 Task: Find connections with filter location Himatnagar with filter topic #wellness with filter profile language Potuguese with filter current company Ramboll with filter school Freshers Jobs resumes with filter industry Hotels and Motels with filter service category Portrait Photography with filter keywords title Office Volunteer
Action: Mouse moved to (465, 72)
Screenshot: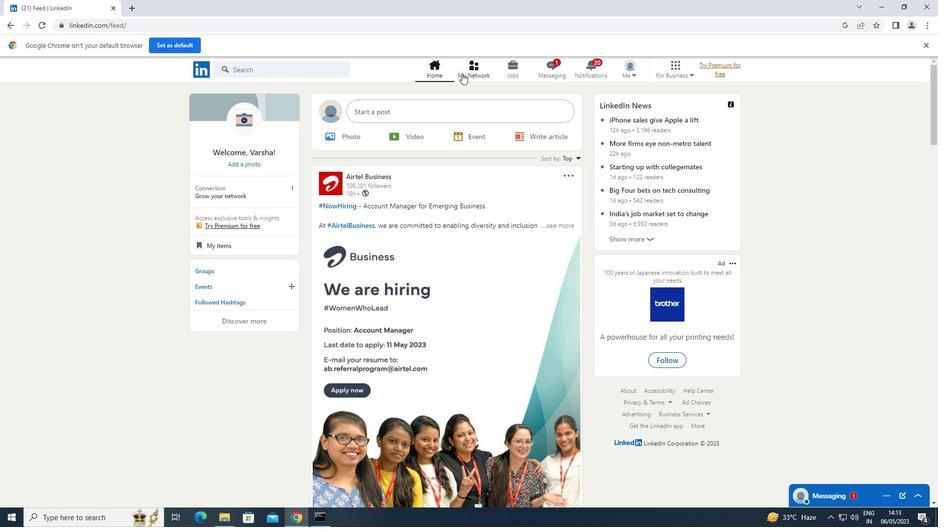 
Action: Mouse pressed left at (465, 72)
Screenshot: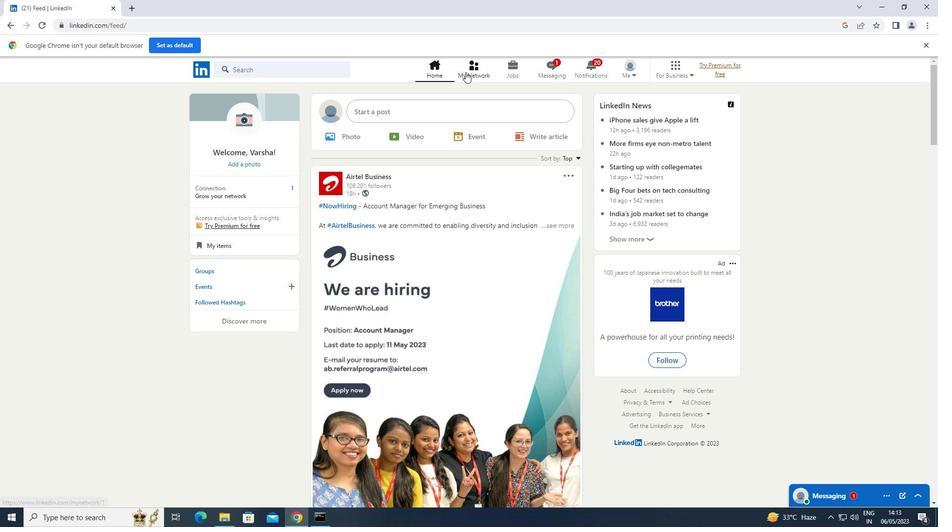 
Action: Mouse moved to (266, 122)
Screenshot: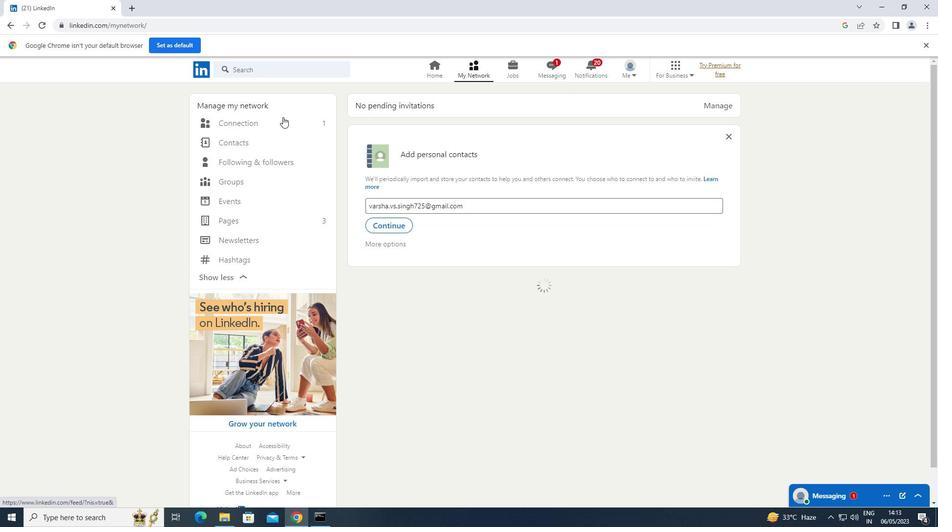 
Action: Mouse pressed left at (266, 122)
Screenshot: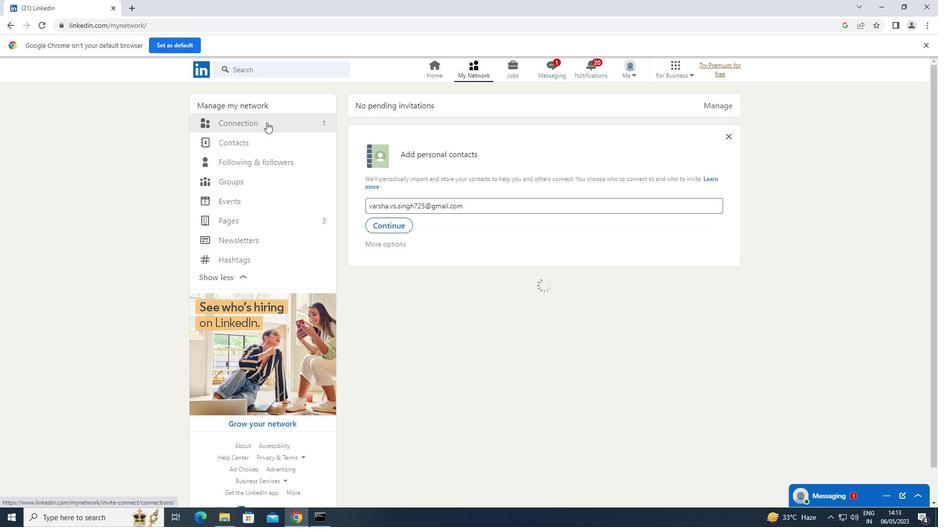 
Action: Mouse moved to (536, 123)
Screenshot: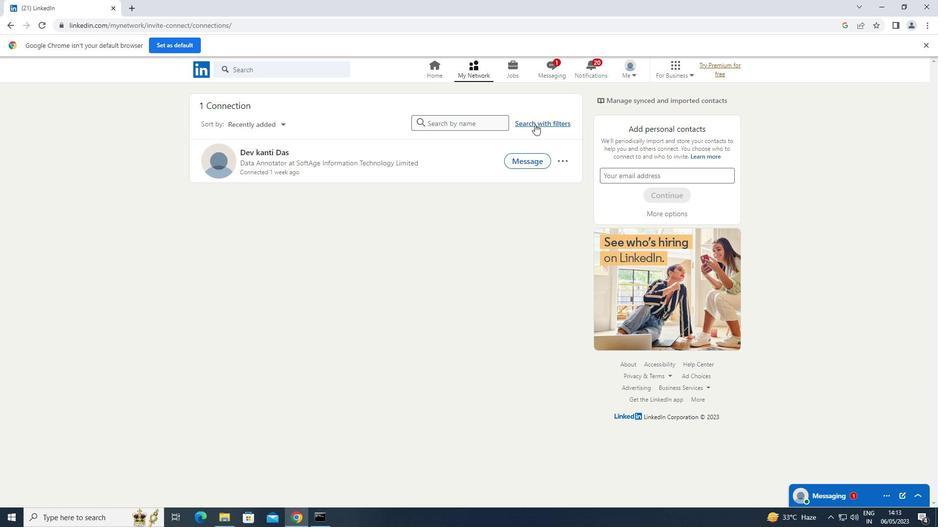
Action: Mouse pressed left at (536, 123)
Screenshot: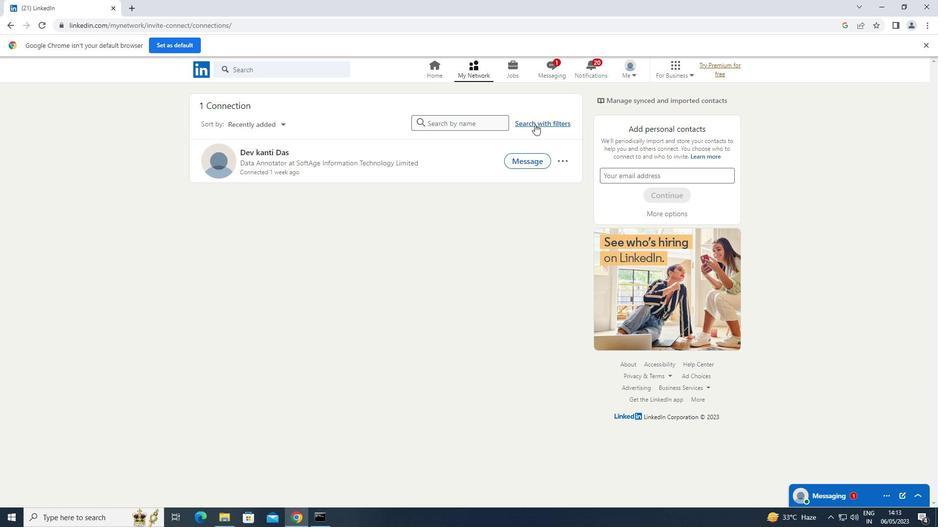 
Action: Mouse moved to (495, 90)
Screenshot: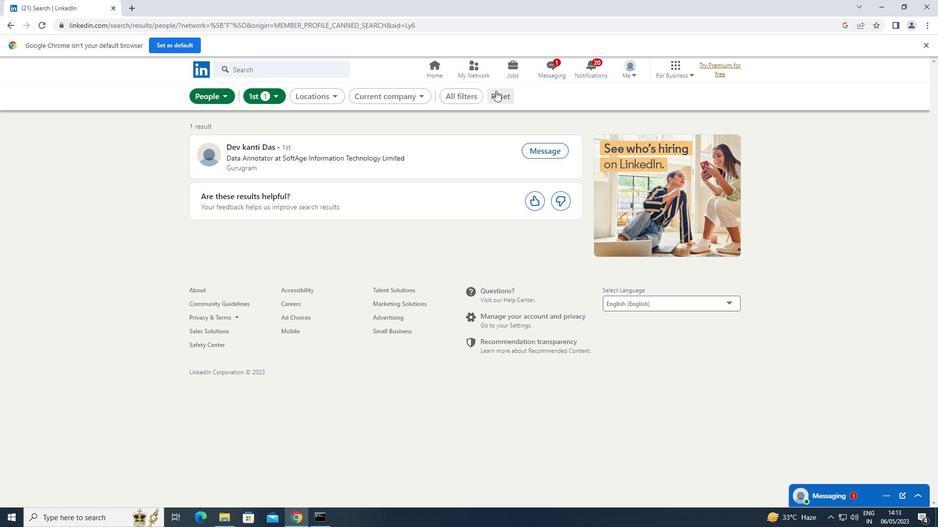 
Action: Mouse pressed left at (495, 90)
Screenshot: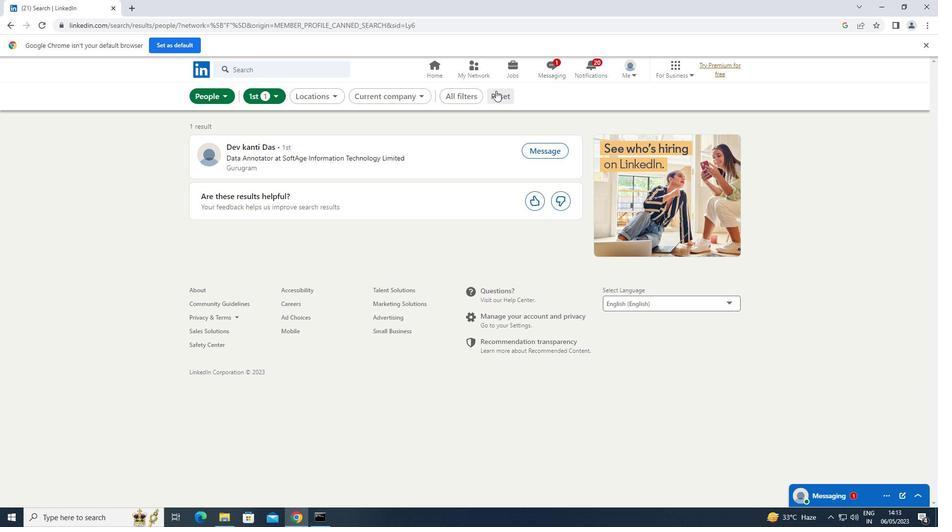 
Action: Mouse moved to (493, 93)
Screenshot: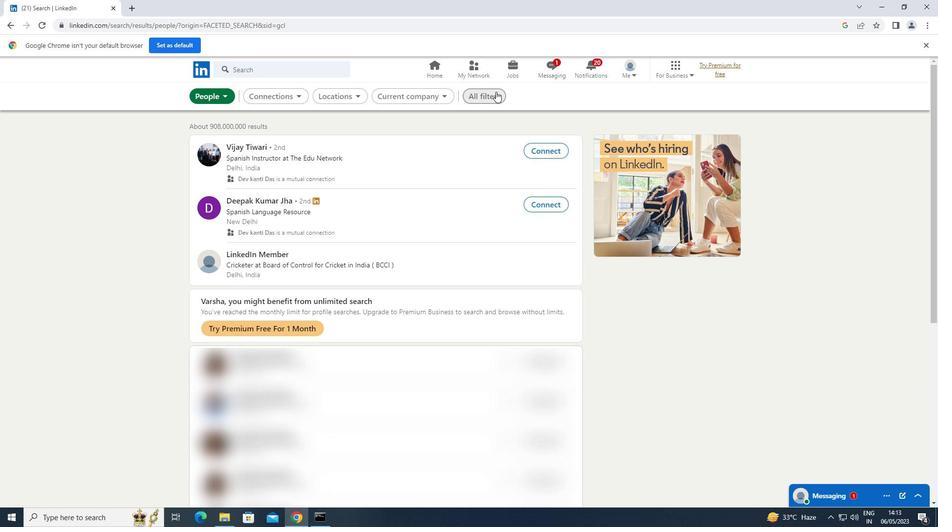 
Action: Mouse pressed left at (493, 93)
Screenshot: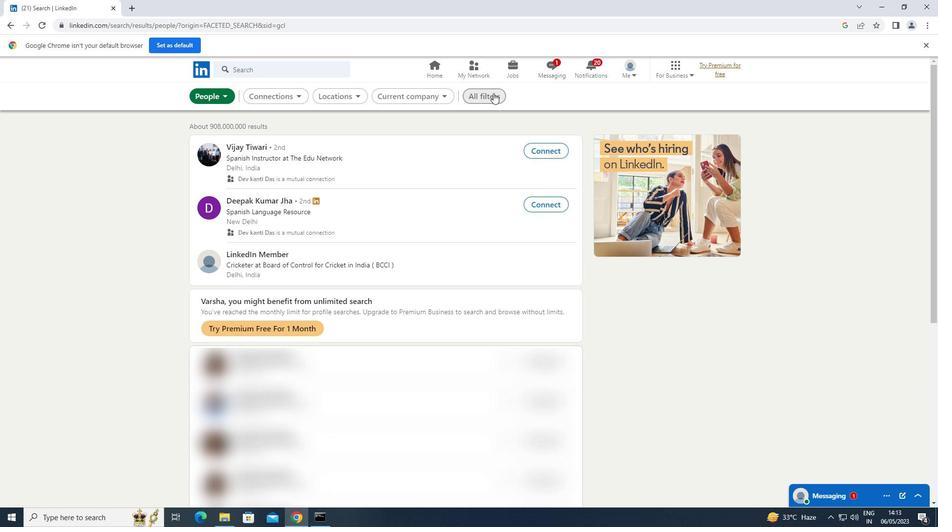 
Action: Mouse moved to (771, 243)
Screenshot: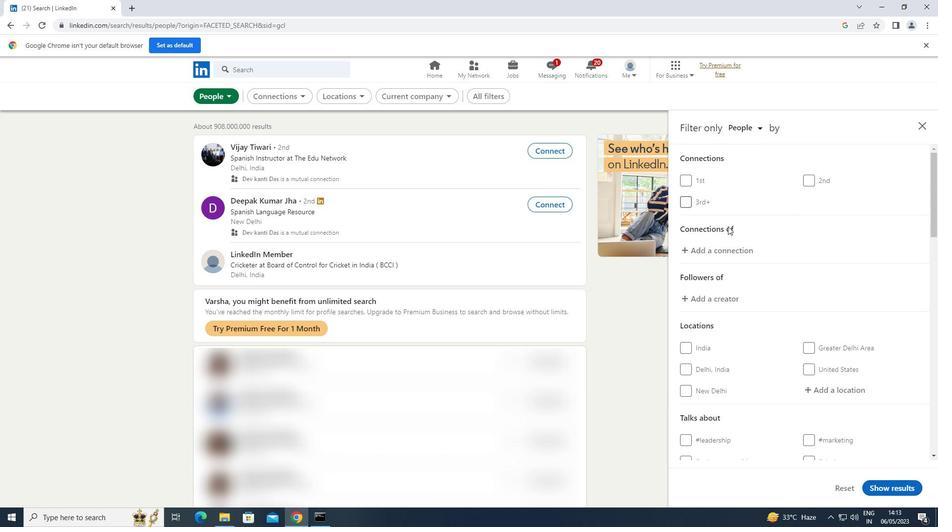 
Action: Mouse scrolled (771, 243) with delta (0, 0)
Screenshot: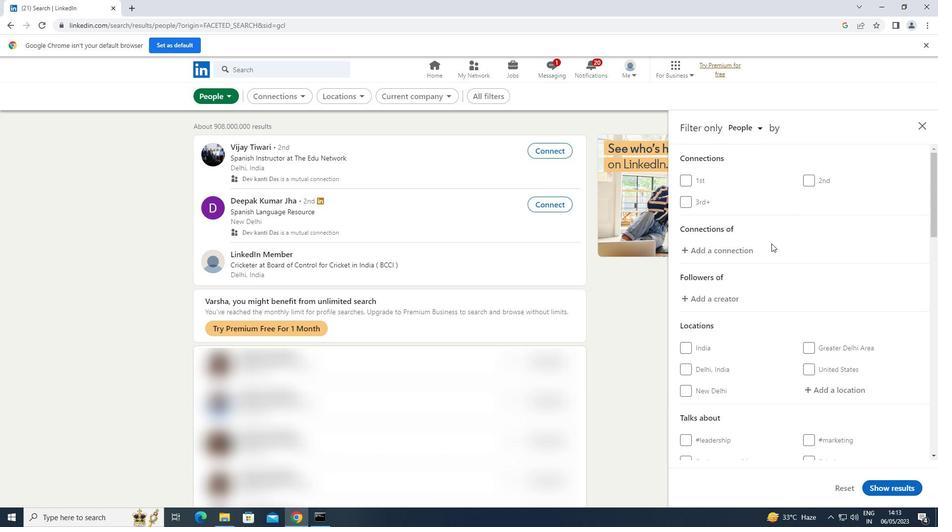 
Action: Mouse scrolled (771, 243) with delta (0, 0)
Screenshot: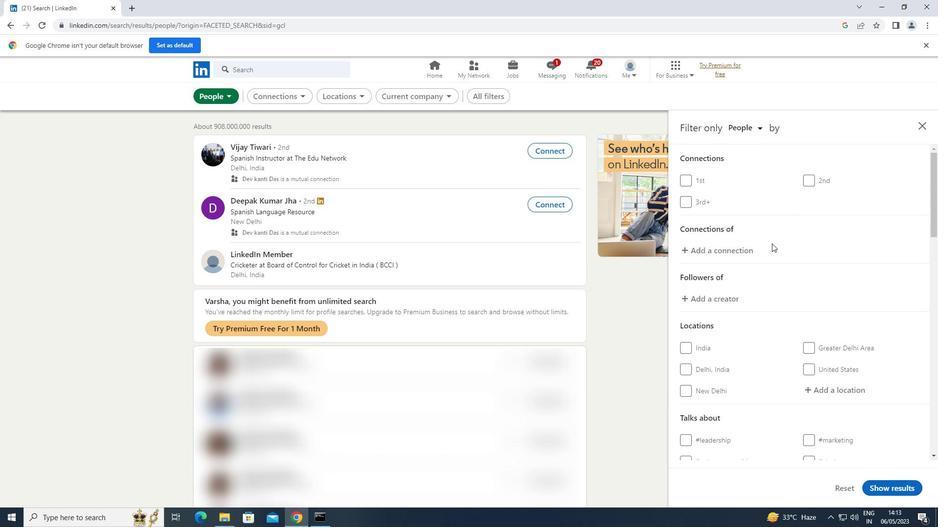 
Action: Mouse scrolled (771, 243) with delta (0, 0)
Screenshot: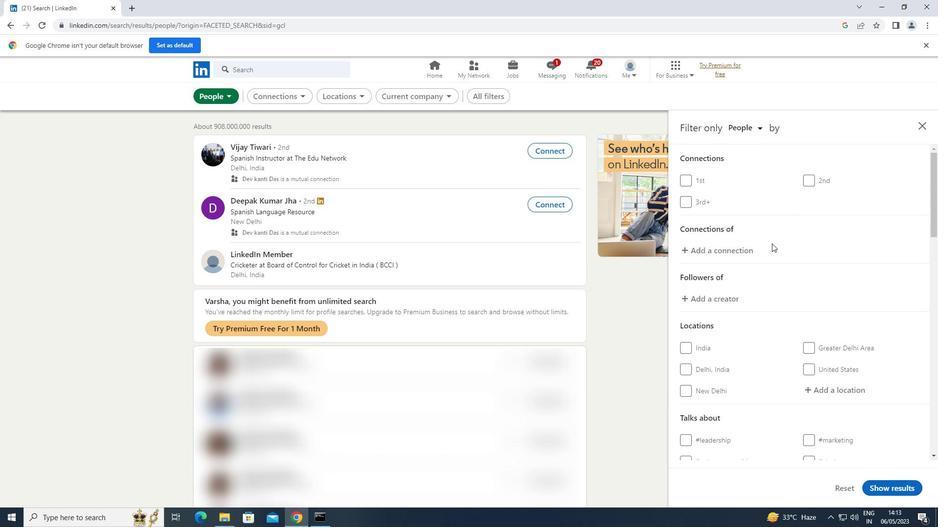 
Action: Mouse moved to (838, 243)
Screenshot: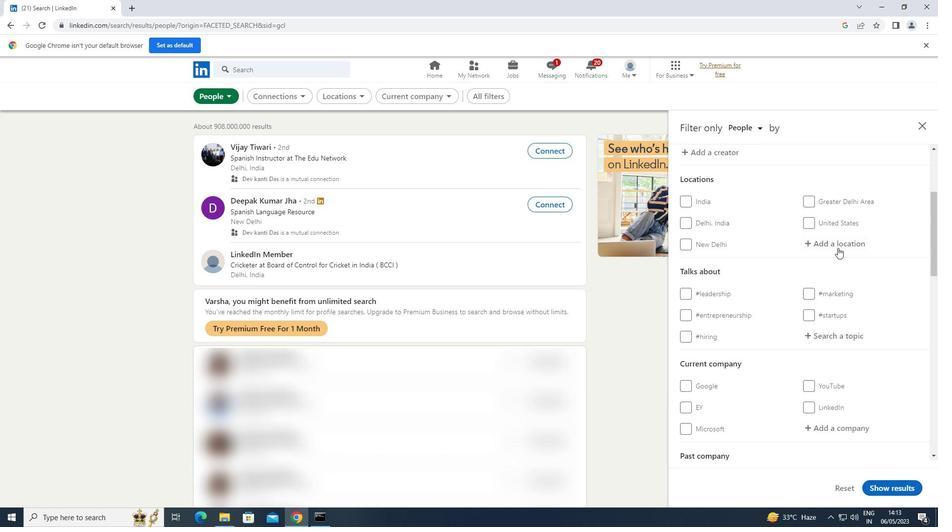 
Action: Mouse pressed left at (838, 243)
Screenshot: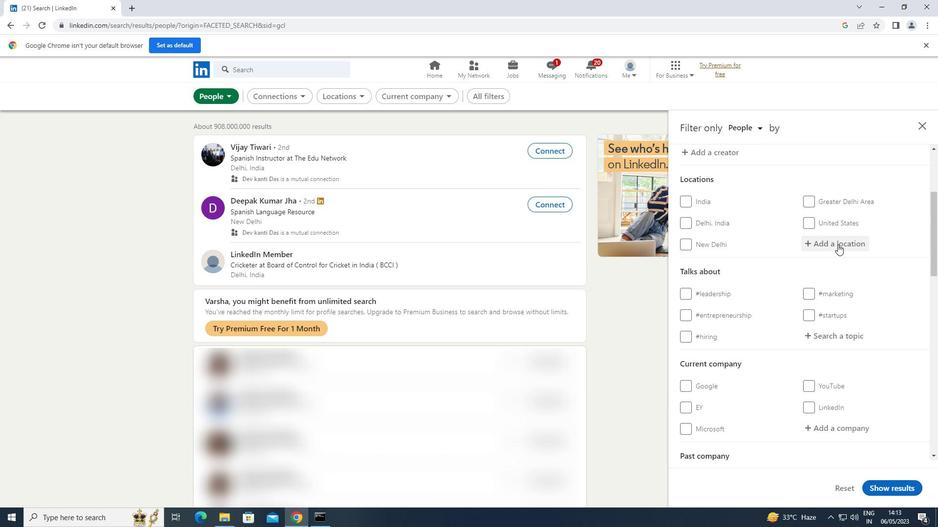 
Action: Mouse moved to (839, 242)
Screenshot: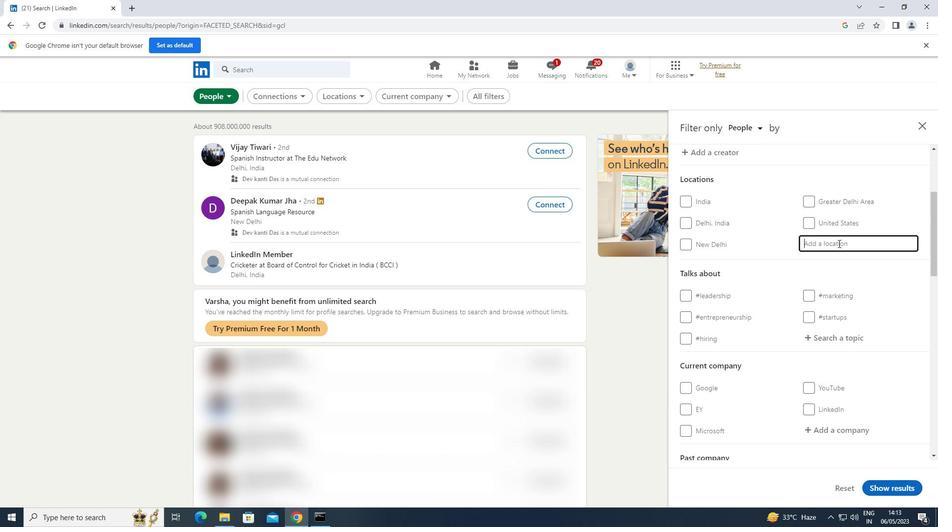 
Action: Key pressed <Key.shift>HIMATNAGAR
Screenshot: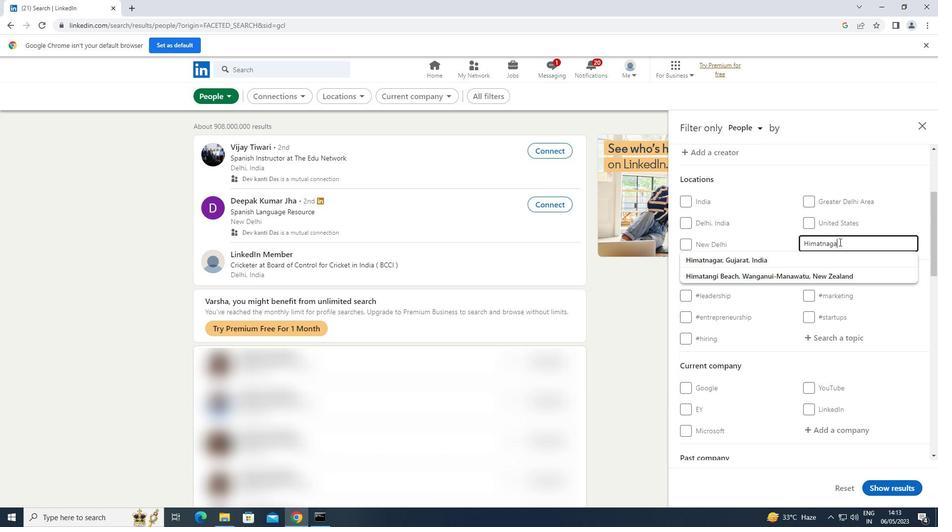 
Action: Mouse moved to (824, 332)
Screenshot: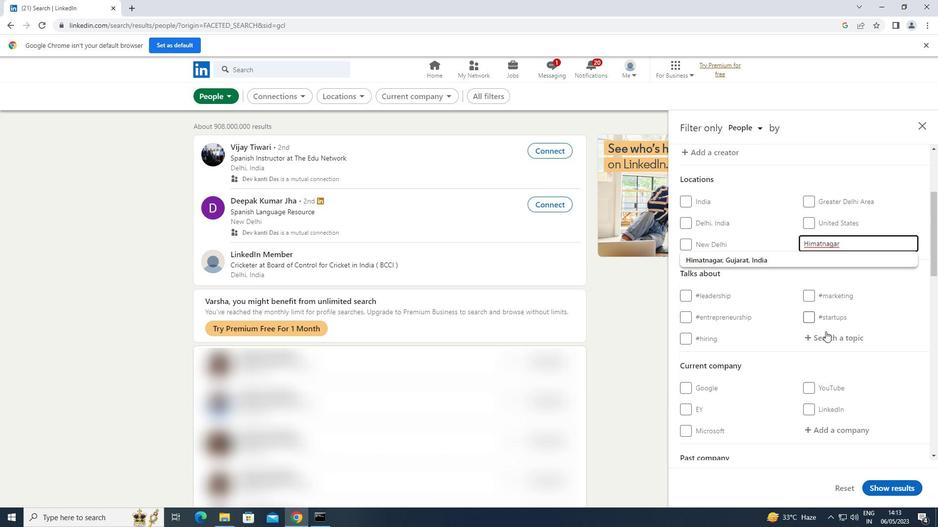 
Action: Mouse pressed left at (824, 332)
Screenshot: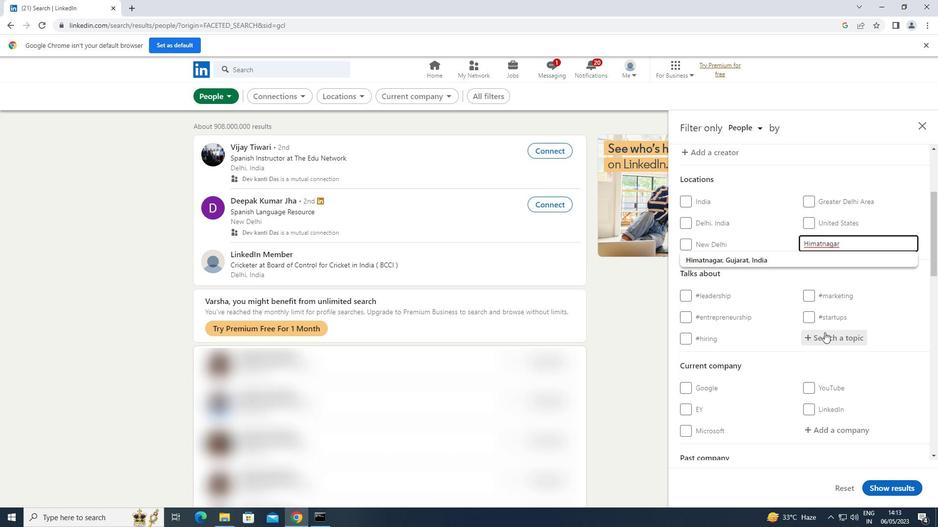 
Action: Key pressed WELLNESS
Screenshot: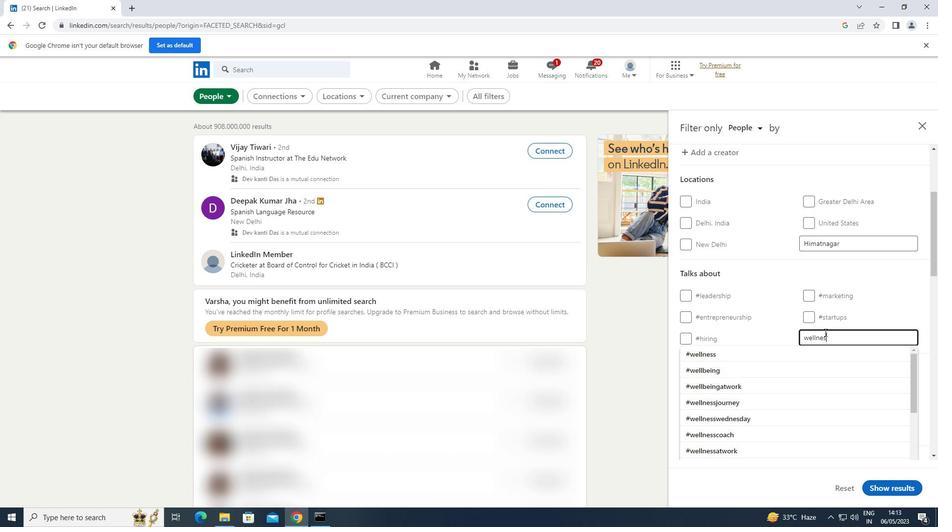 
Action: Mouse moved to (765, 353)
Screenshot: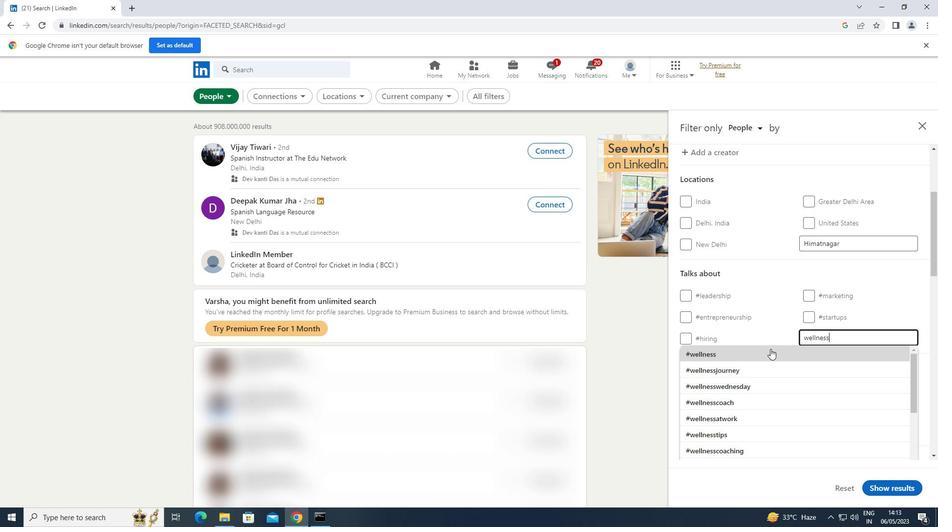 
Action: Mouse pressed left at (765, 353)
Screenshot: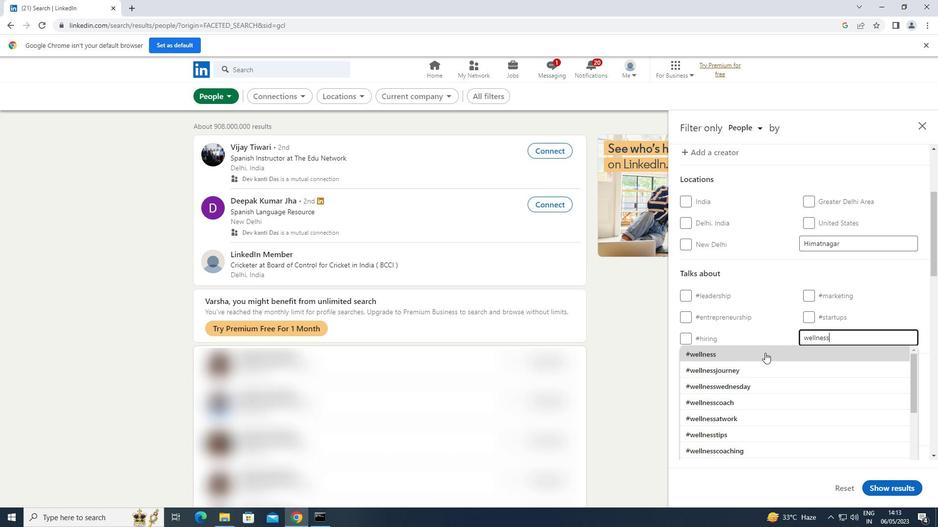 
Action: Mouse scrolled (765, 352) with delta (0, 0)
Screenshot: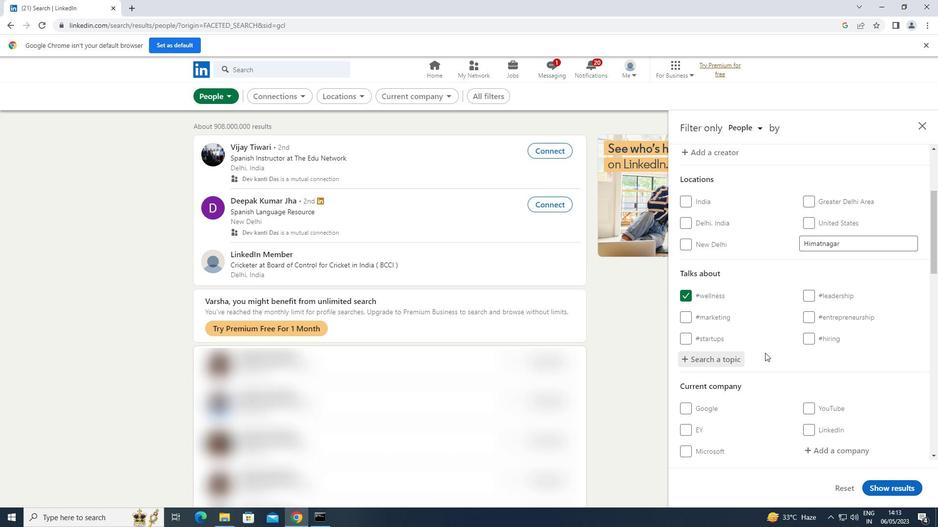 
Action: Mouse scrolled (765, 352) with delta (0, 0)
Screenshot: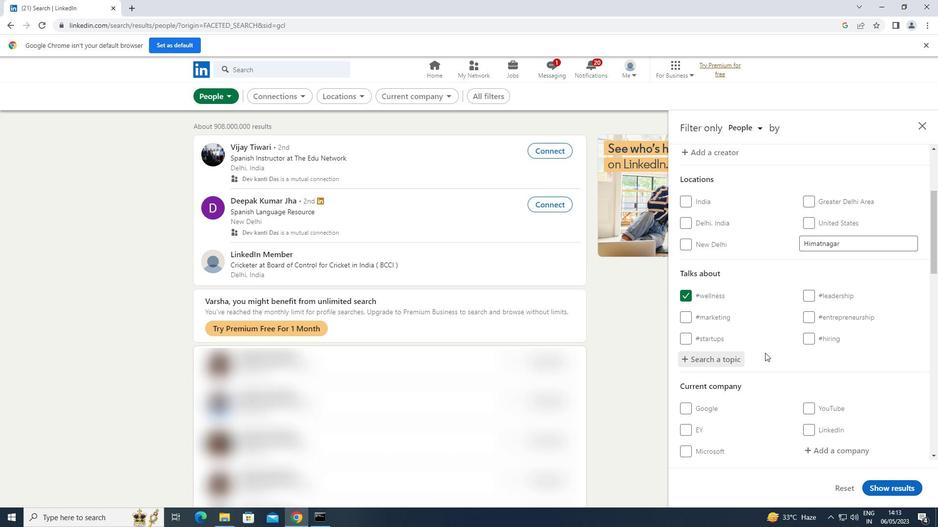
Action: Mouse moved to (766, 351)
Screenshot: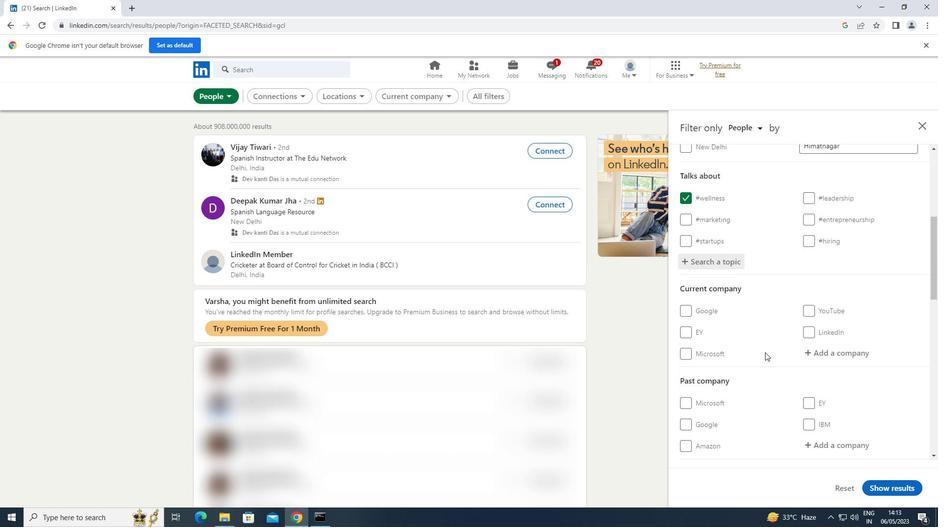 
Action: Mouse scrolled (766, 350) with delta (0, 0)
Screenshot: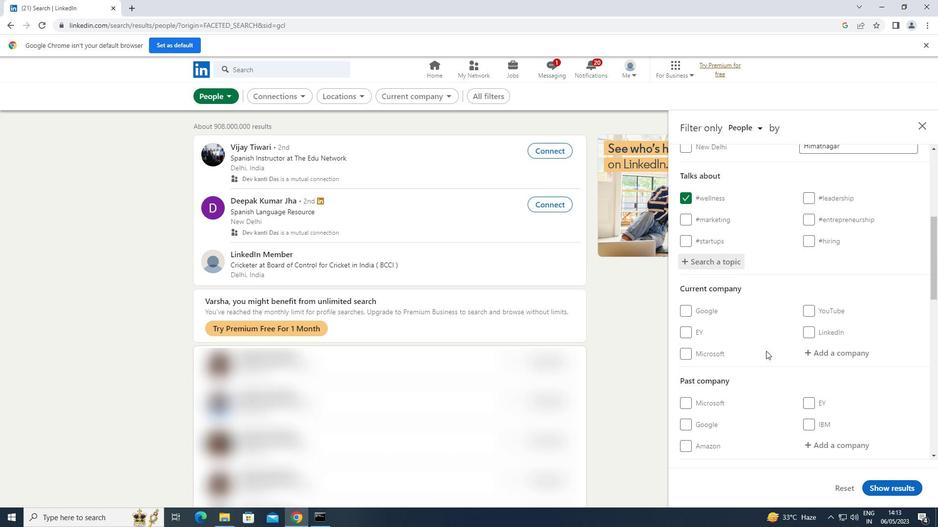 
Action: Mouse scrolled (766, 350) with delta (0, 0)
Screenshot: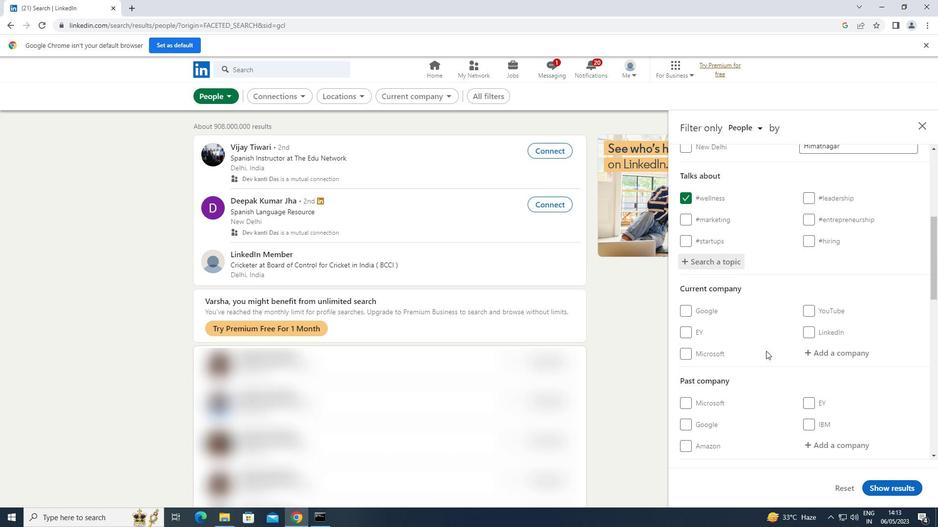 
Action: Mouse scrolled (766, 350) with delta (0, 0)
Screenshot: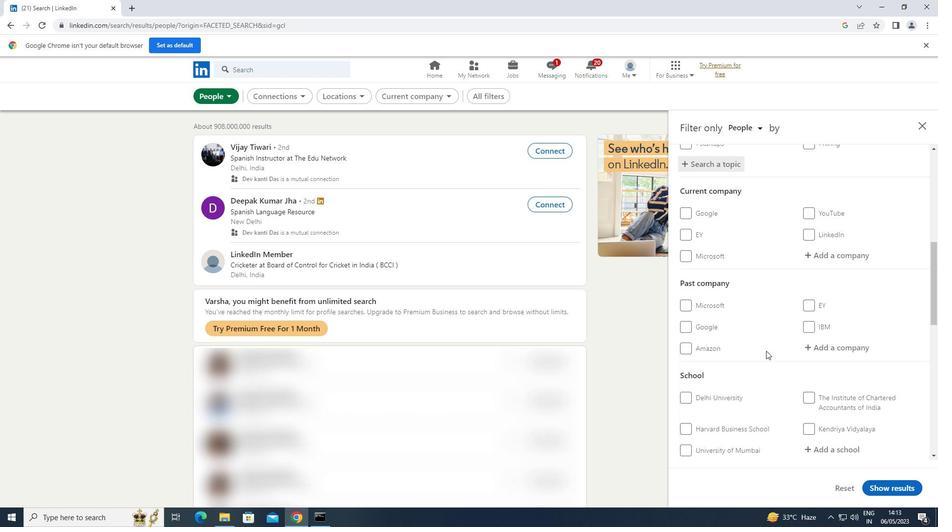 
Action: Mouse scrolled (766, 350) with delta (0, 0)
Screenshot: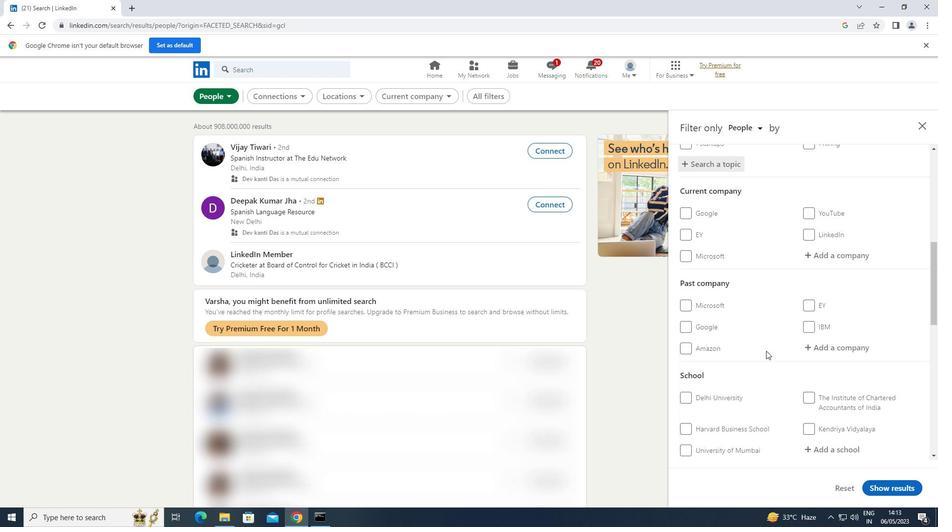 
Action: Mouse scrolled (766, 350) with delta (0, 0)
Screenshot: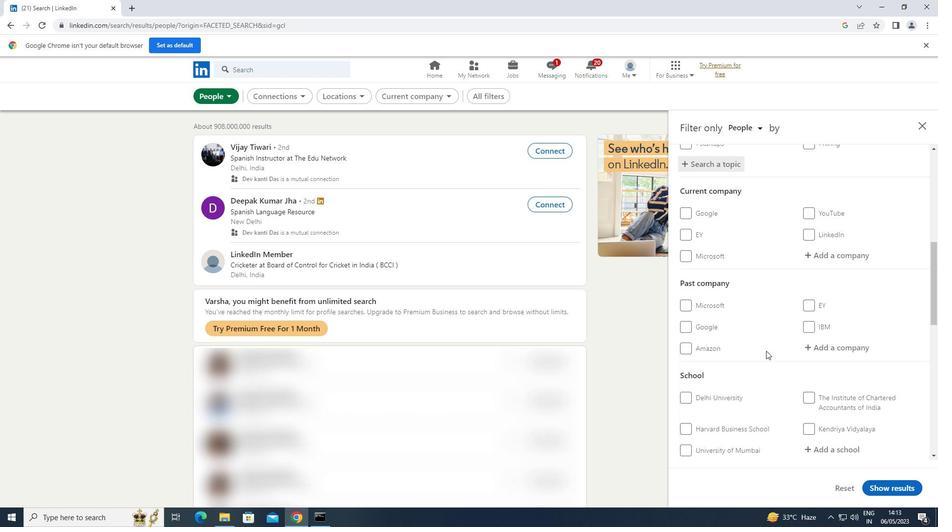 
Action: Mouse scrolled (766, 350) with delta (0, 0)
Screenshot: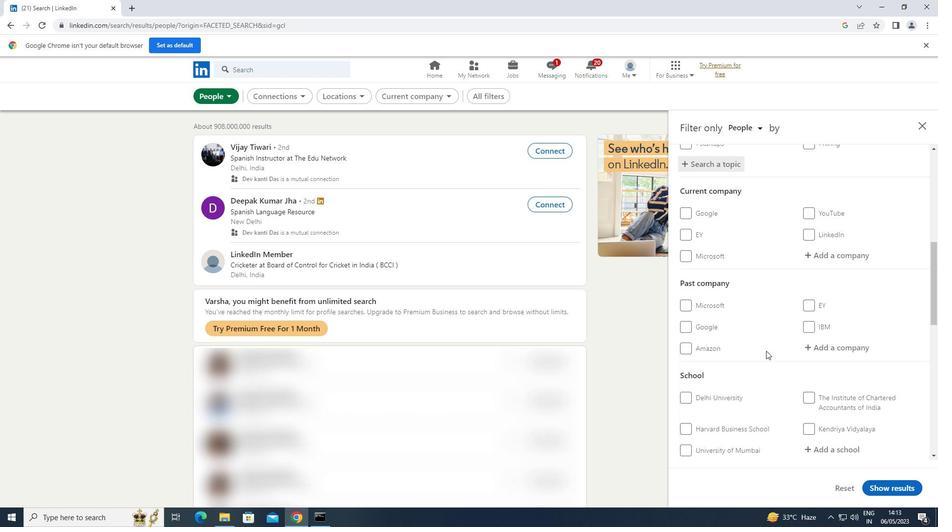 
Action: Mouse scrolled (766, 350) with delta (0, 0)
Screenshot: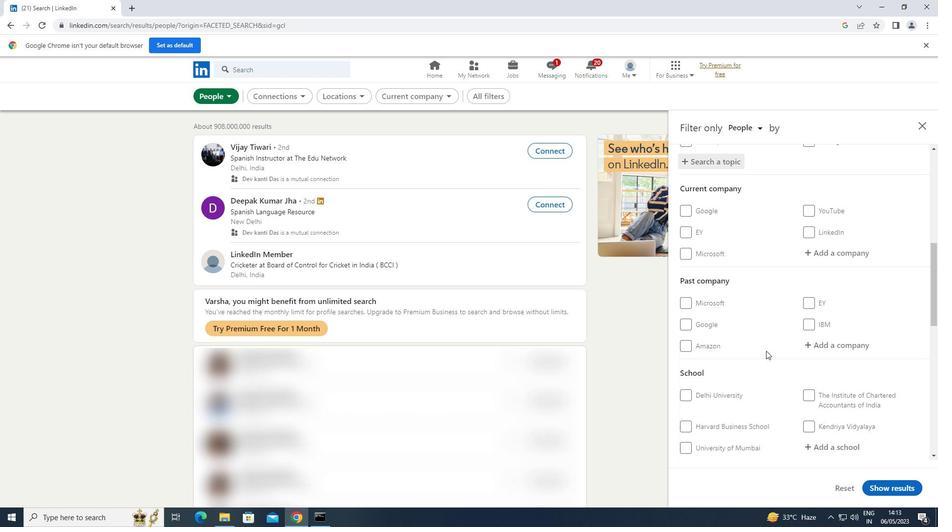 
Action: Mouse scrolled (766, 350) with delta (0, 0)
Screenshot: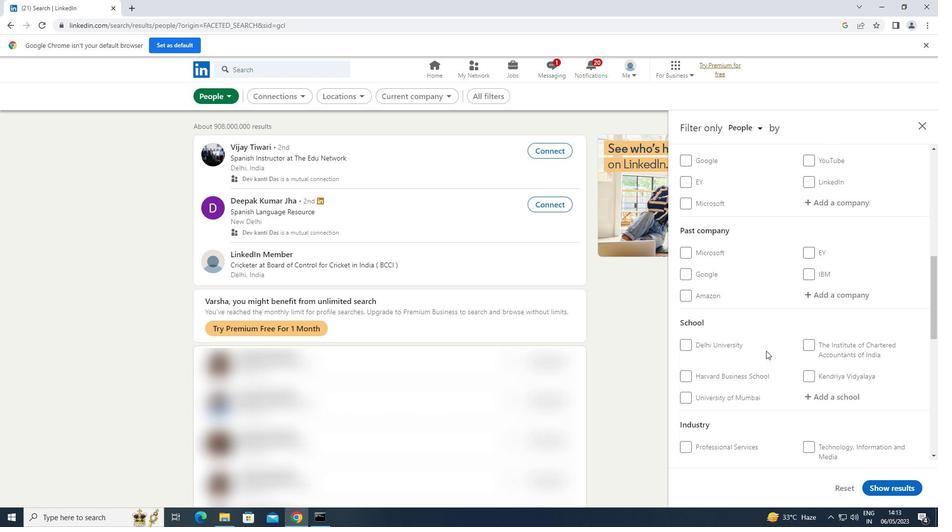 
Action: Mouse moved to (806, 338)
Screenshot: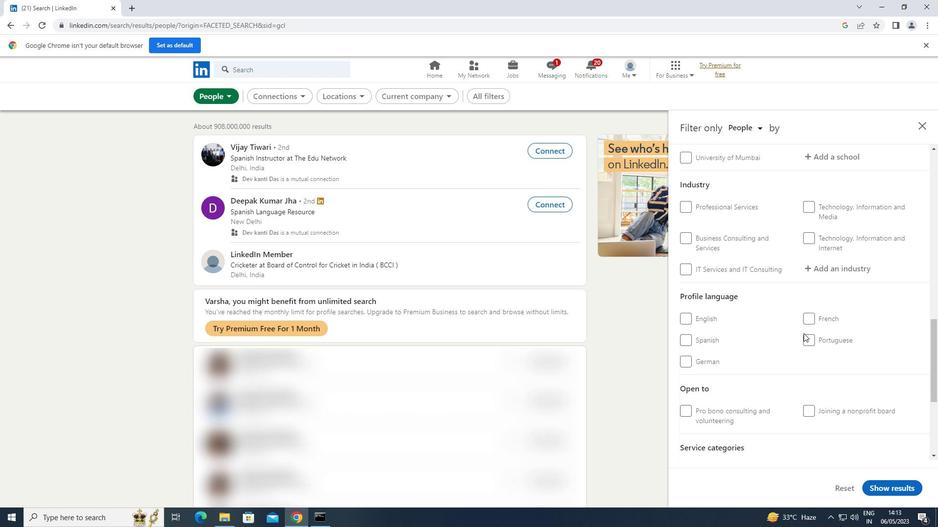 
Action: Mouse pressed left at (806, 338)
Screenshot: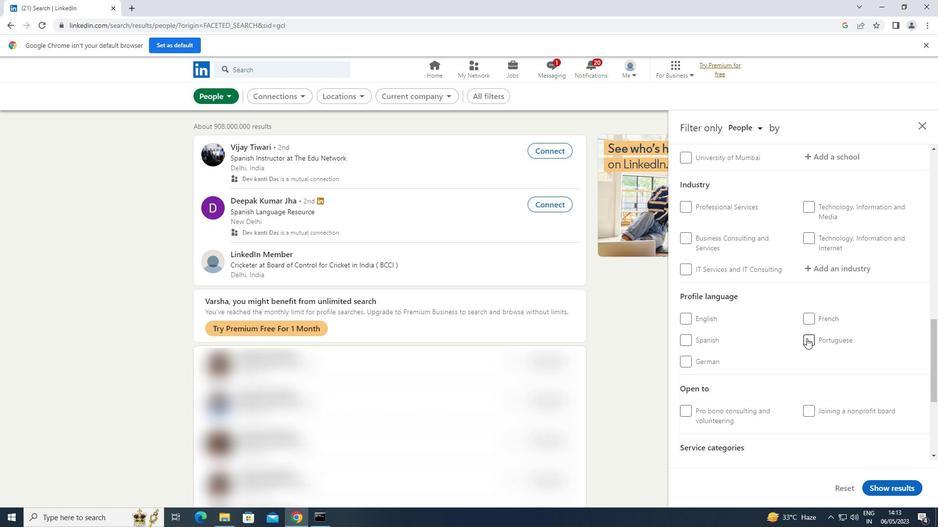 
Action: Mouse scrolled (806, 339) with delta (0, 0)
Screenshot: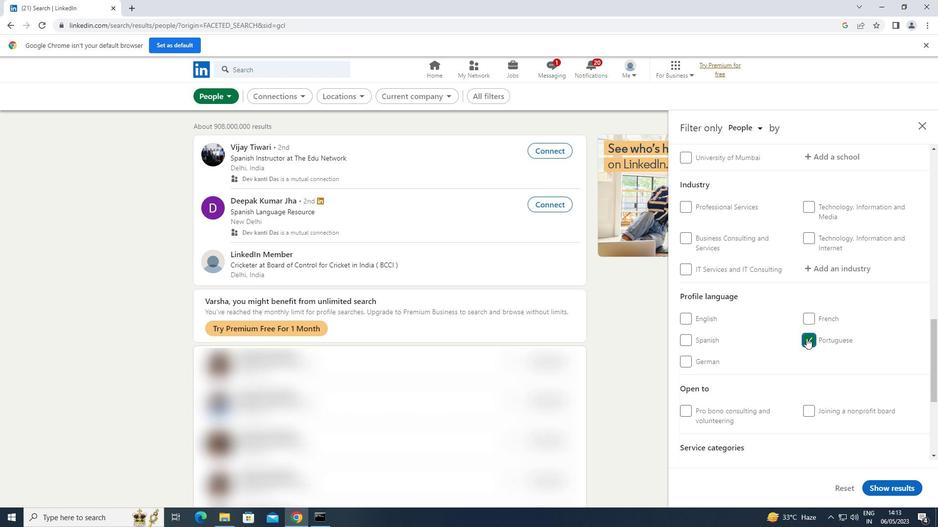 
Action: Mouse scrolled (806, 339) with delta (0, 0)
Screenshot: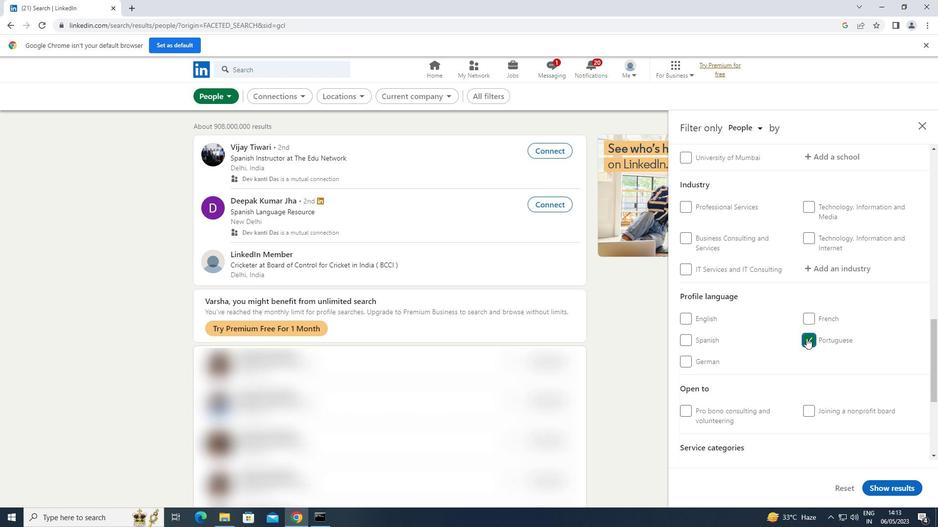 
Action: Mouse moved to (805, 340)
Screenshot: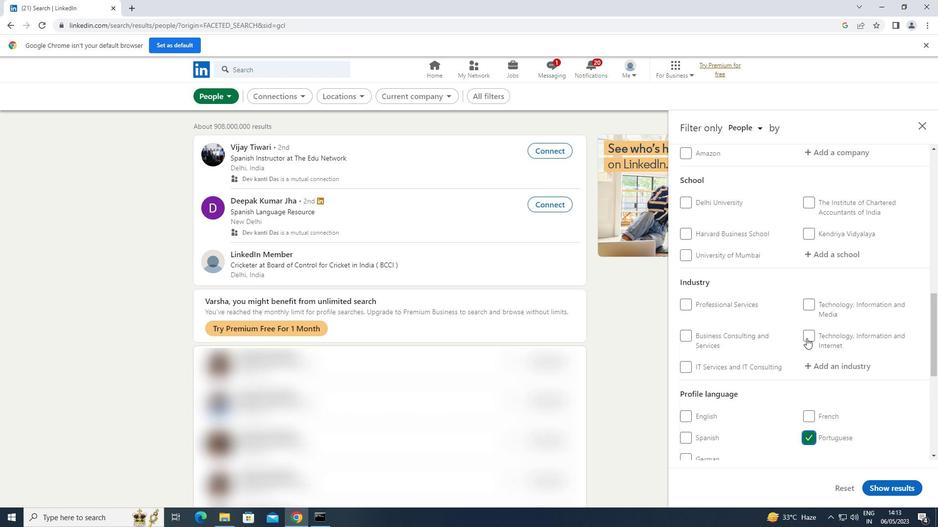 
Action: Mouse scrolled (805, 340) with delta (0, 0)
Screenshot: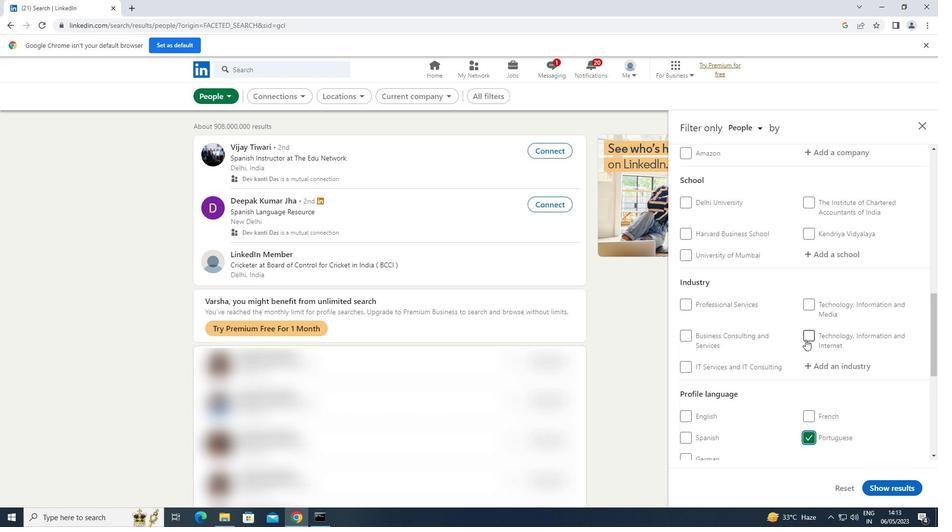 
Action: Mouse scrolled (805, 340) with delta (0, 0)
Screenshot: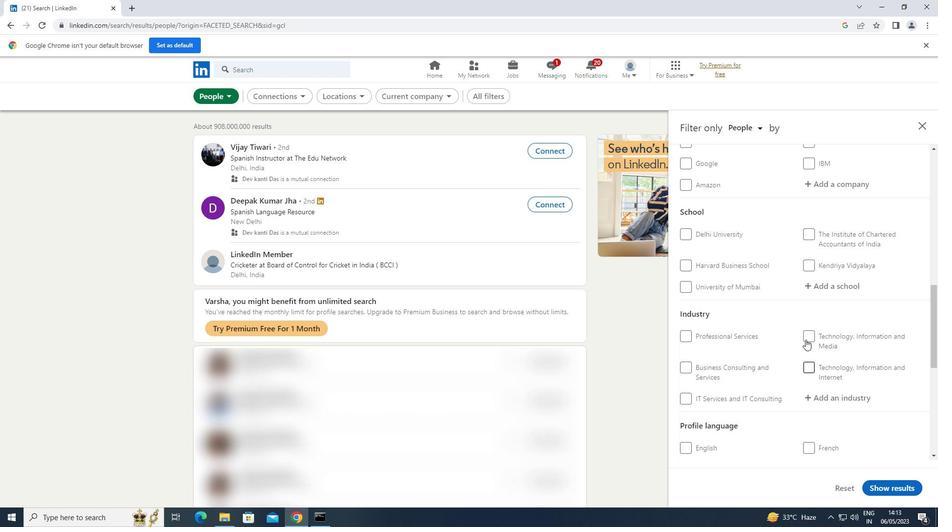 
Action: Mouse scrolled (805, 340) with delta (0, 0)
Screenshot: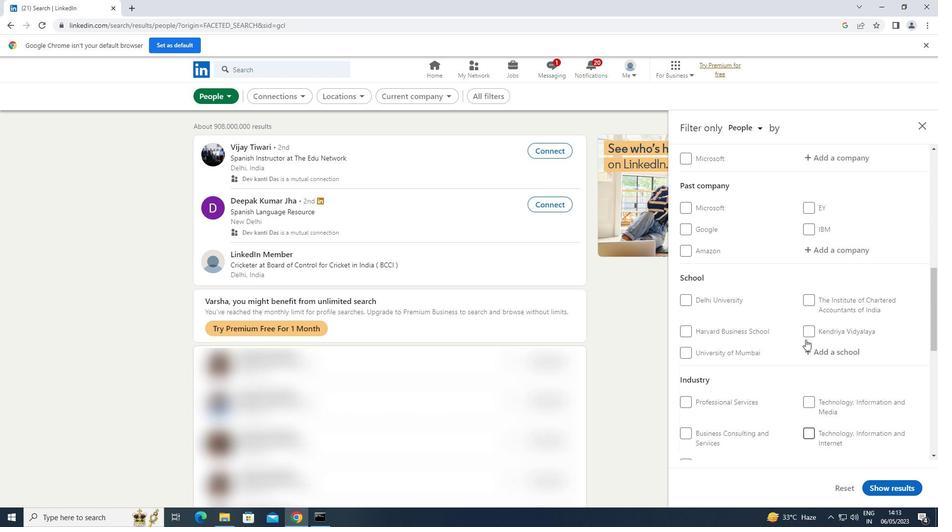 
Action: Mouse scrolled (805, 340) with delta (0, 0)
Screenshot: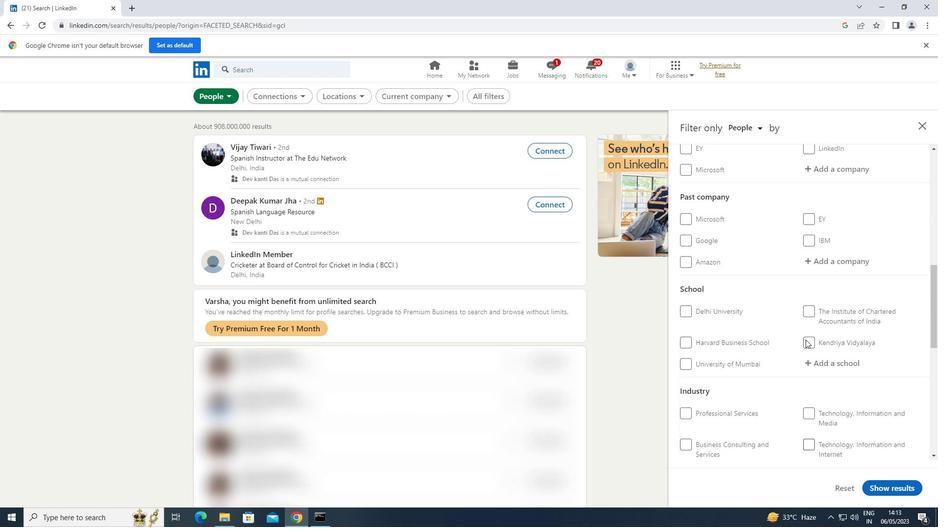 
Action: Mouse moved to (832, 258)
Screenshot: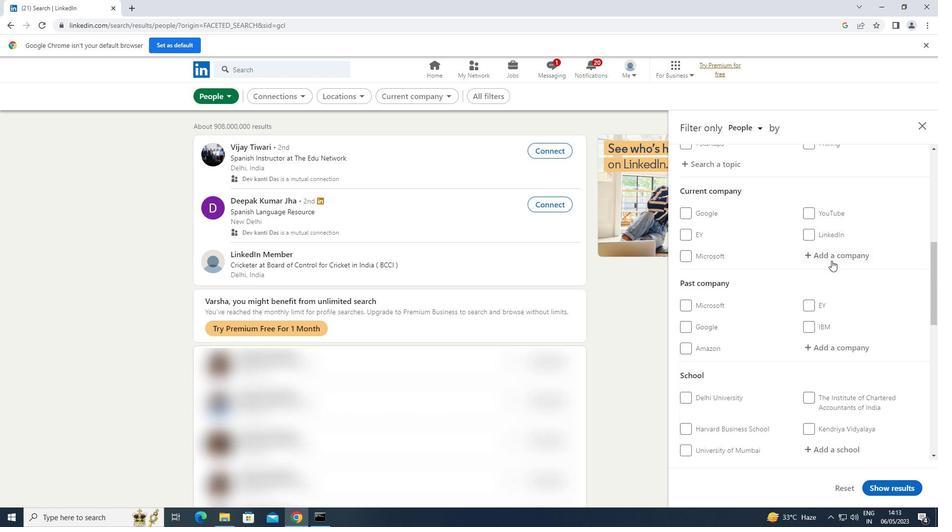 
Action: Mouse pressed left at (832, 258)
Screenshot: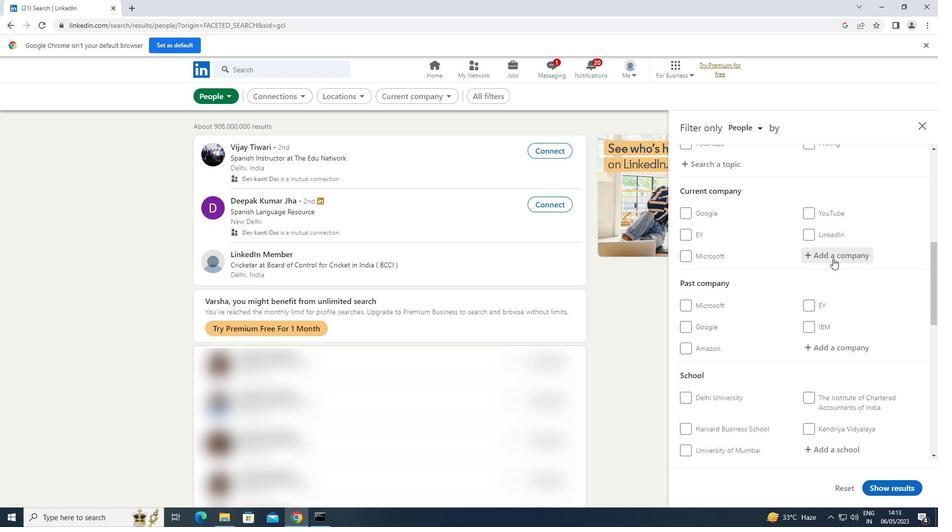 
Action: Key pressed <Key.shift>RAMBOLL
Screenshot: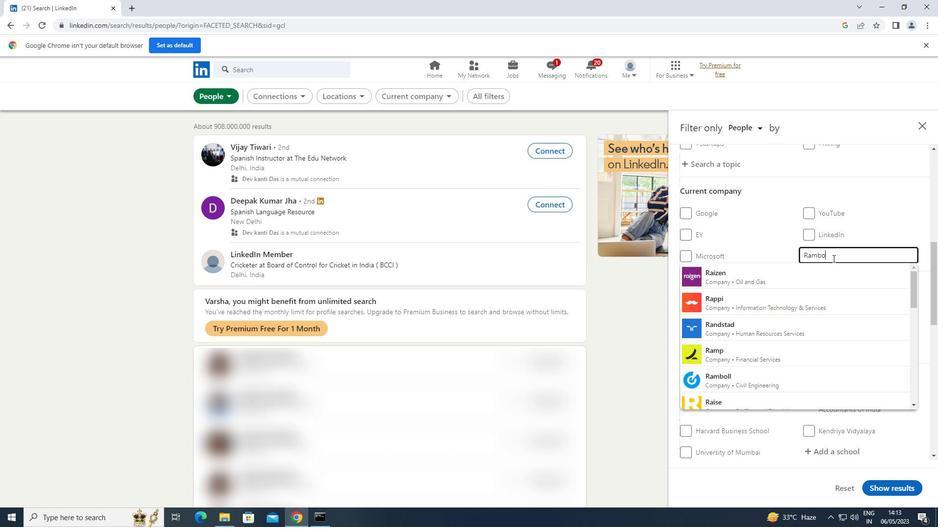 
Action: Mouse moved to (780, 282)
Screenshot: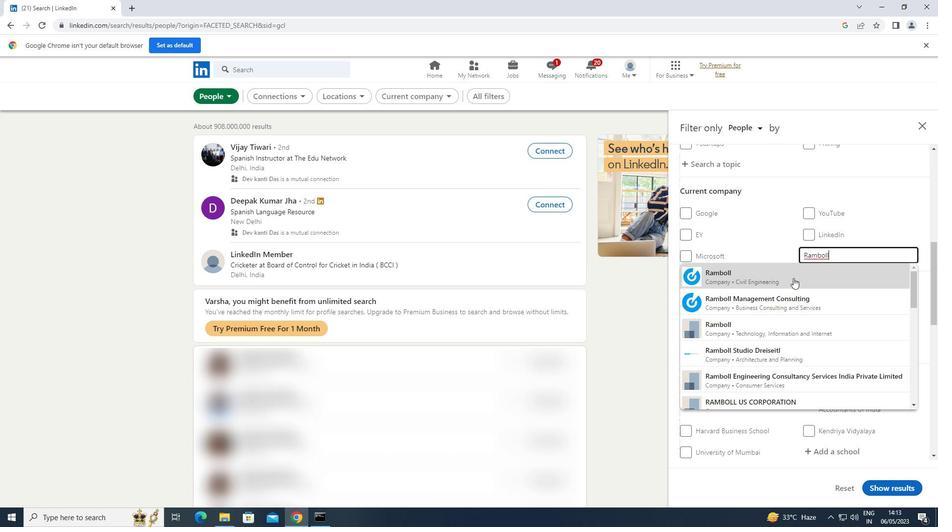 
Action: Mouse pressed left at (780, 282)
Screenshot: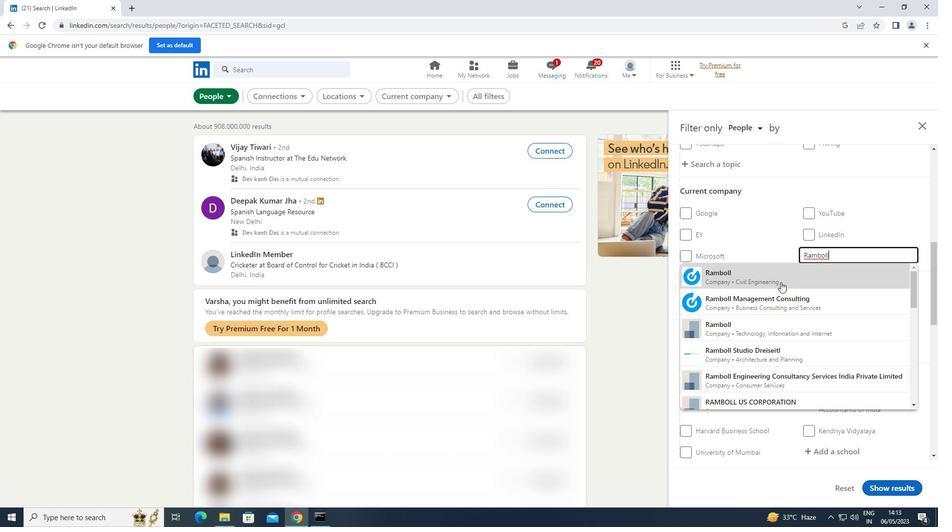 
Action: Mouse scrolled (780, 281) with delta (0, 0)
Screenshot: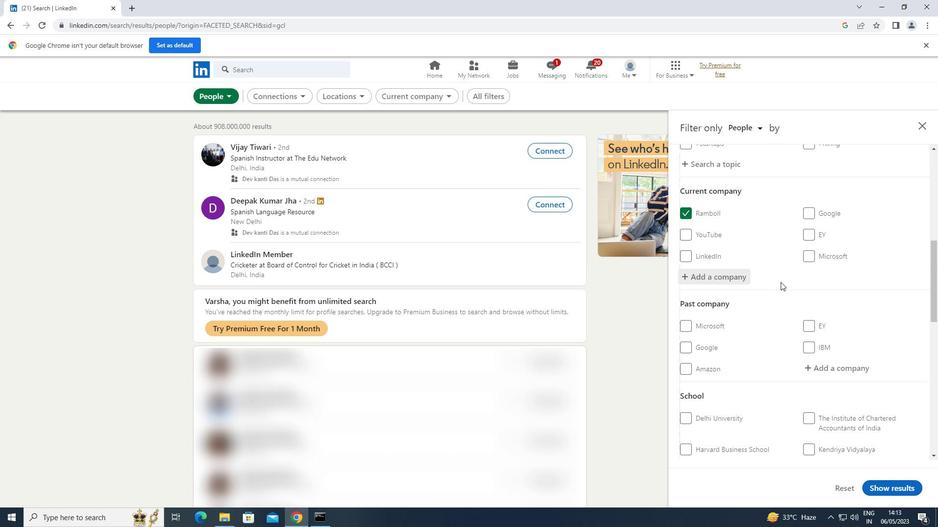 
Action: Mouse scrolled (780, 281) with delta (0, 0)
Screenshot: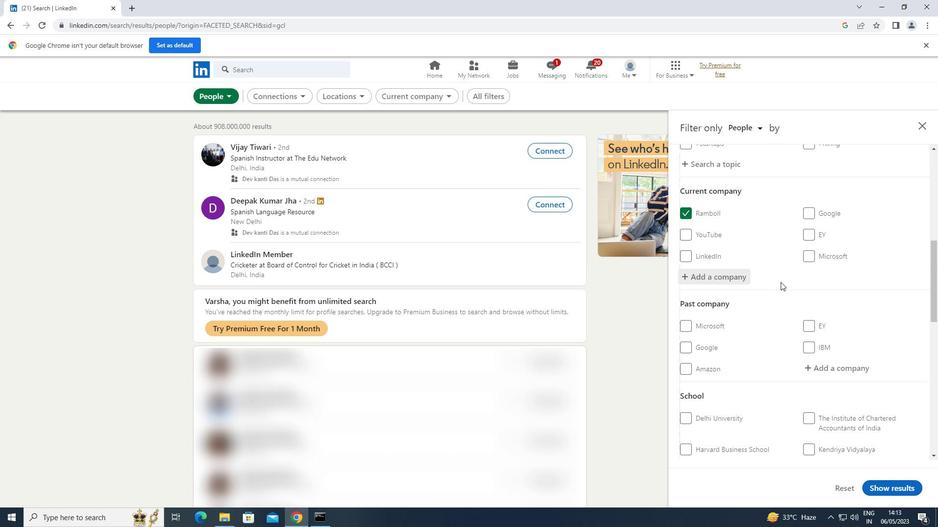 
Action: Mouse moved to (780, 282)
Screenshot: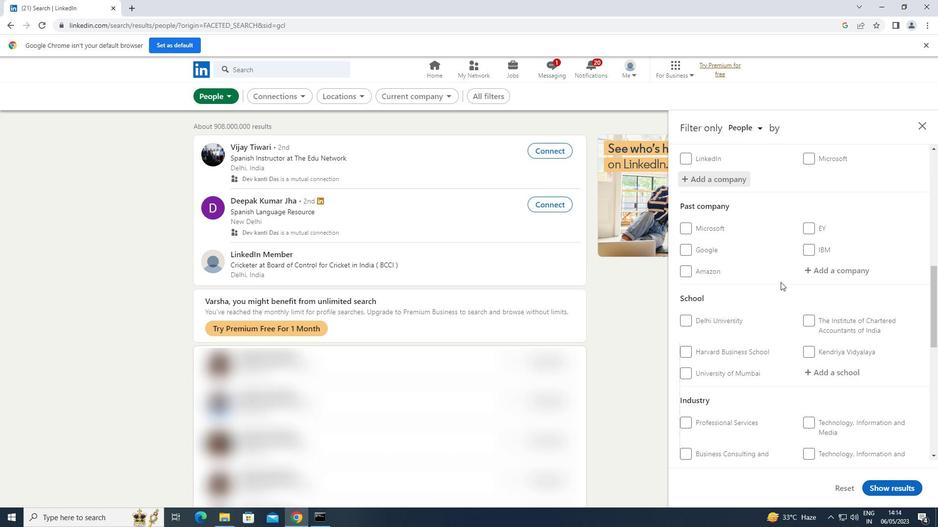 
Action: Mouse scrolled (780, 281) with delta (0, 0)
Screenshot: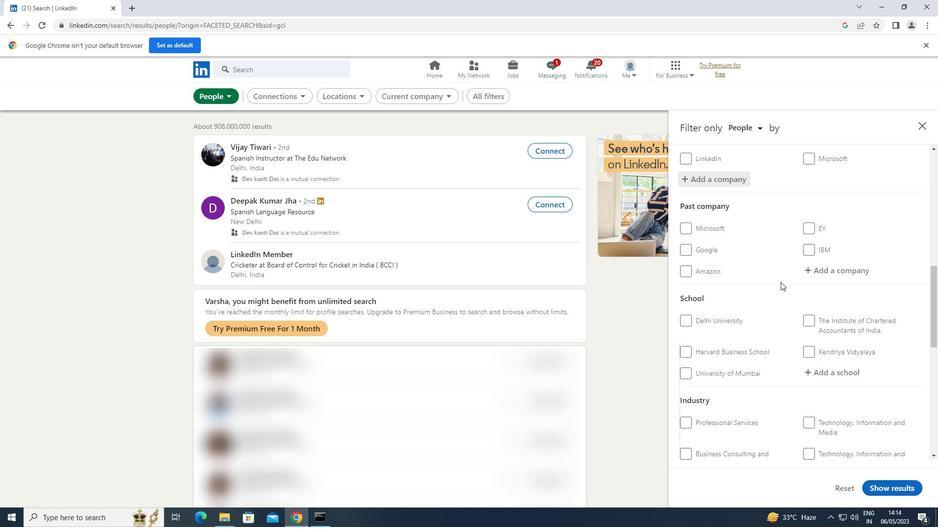 
Action: Mouse scrolled (780, 281) with delta (0, 0)
Screenshot: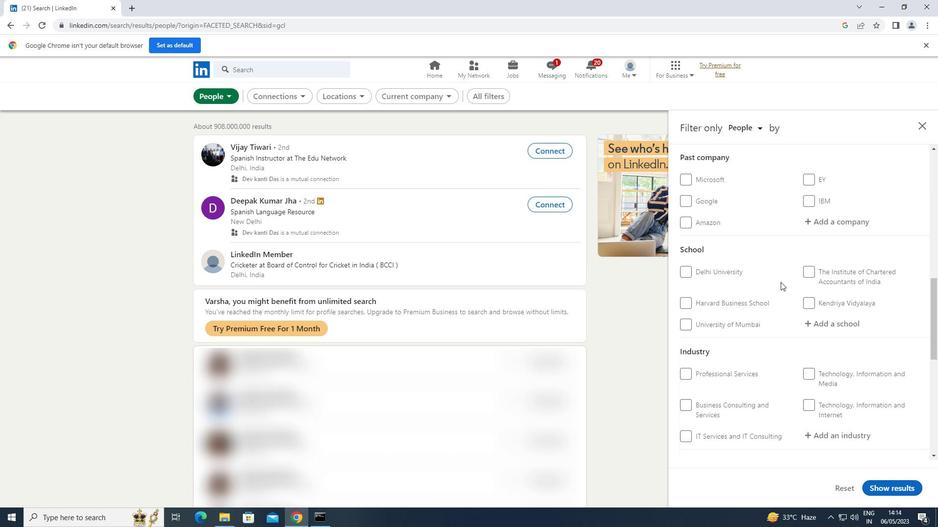 
Action: Mouse moved to (811, 274)
Screenshot: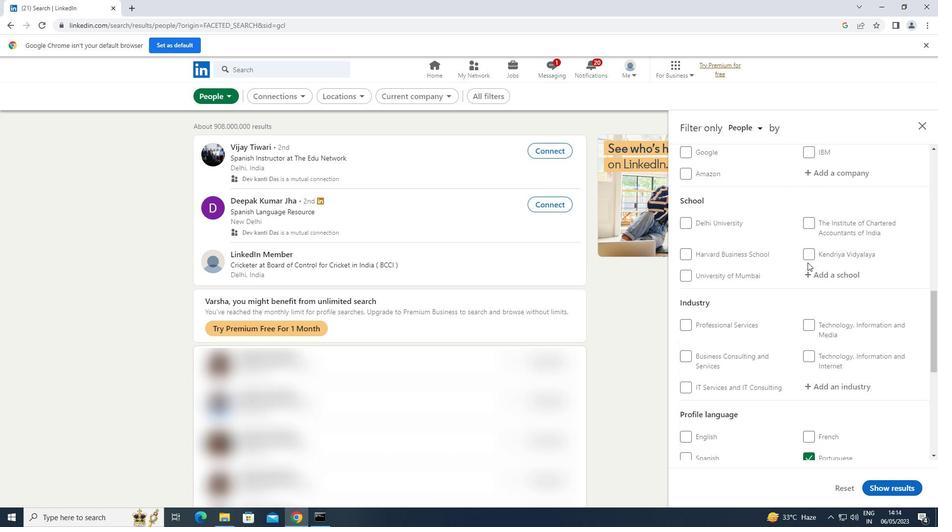 
Action: Mouse pressed left at (811, 274)
Screenshot: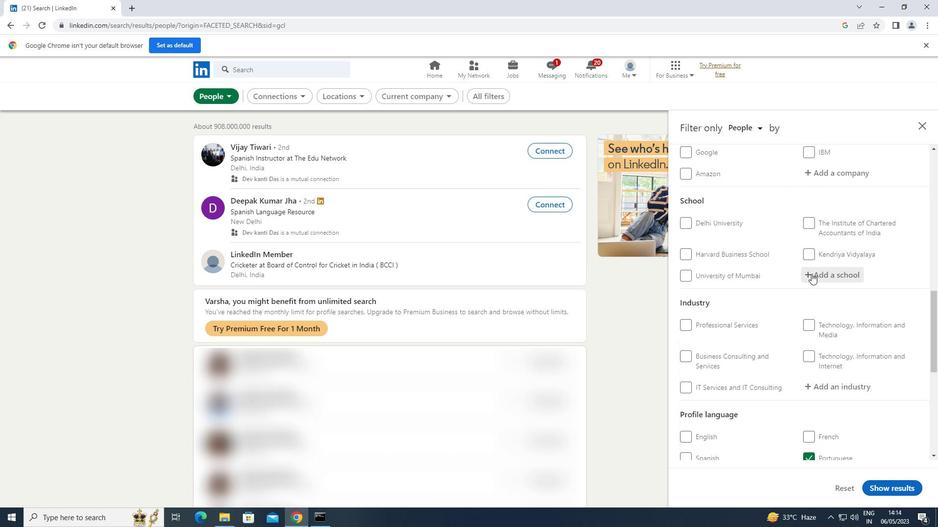 
Action: Key pressed <Key.shift>FRESHERS<Key.space><Key.shift>JOBS
Screenshot: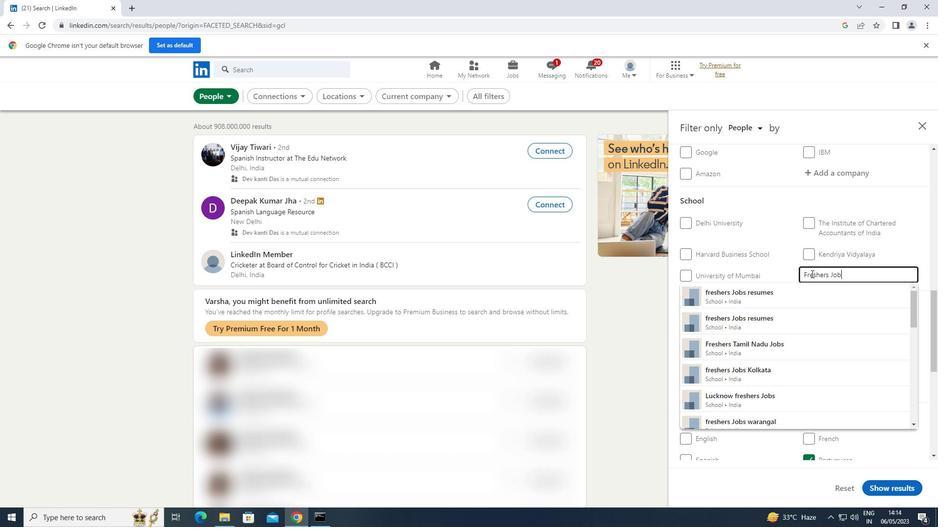 
Action: Mouse moved to (773, 293)
Screenshot: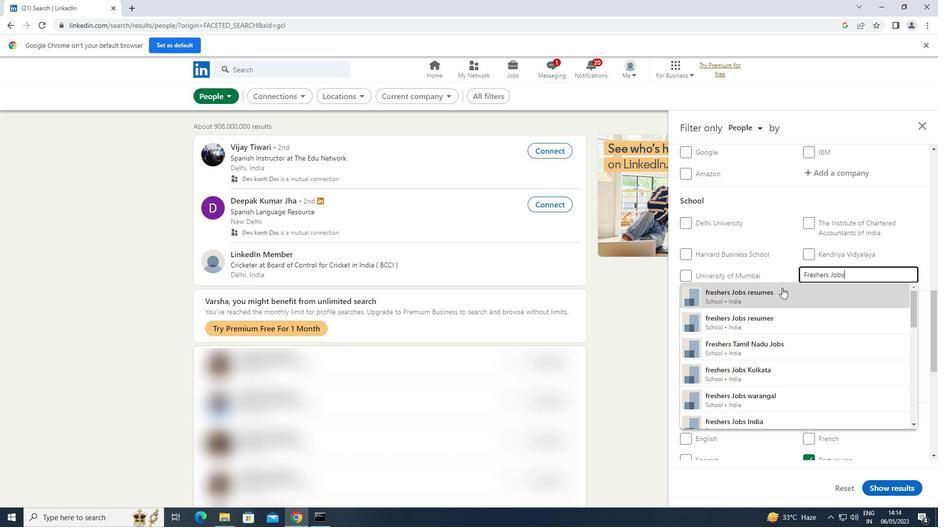 
Action: Mouse pressed left at (773, 293)
Screenshot: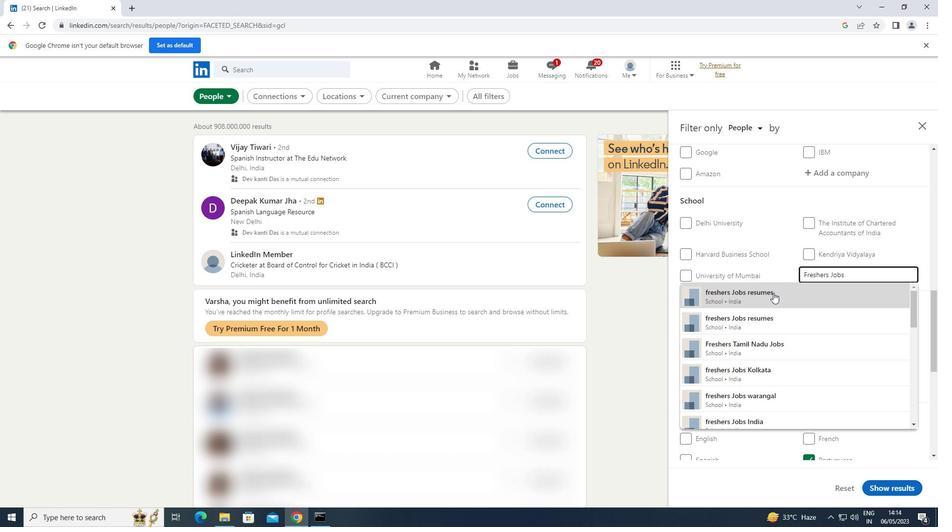 
Action: Mouse moved to (773, 292)
Screenshot: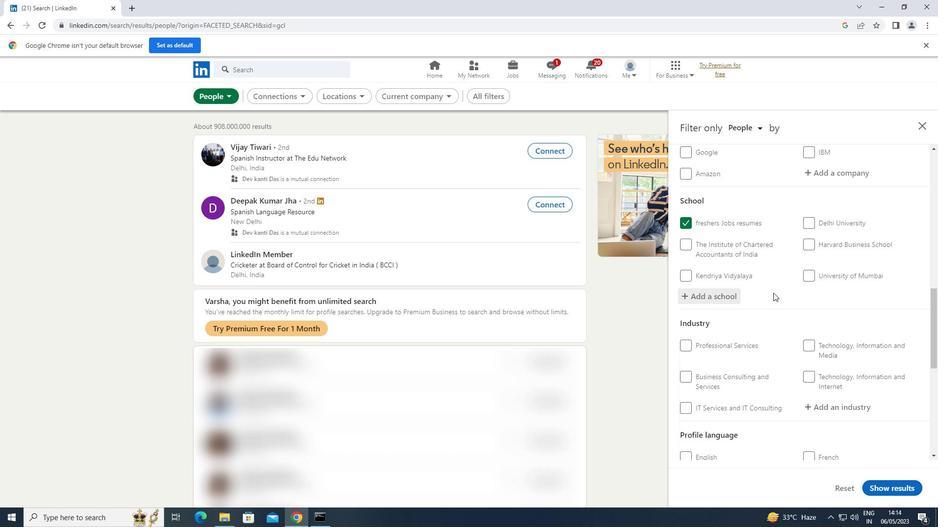 
Action: Mouse scrolled (773, 291) with delta (0, 0)
Screenshot: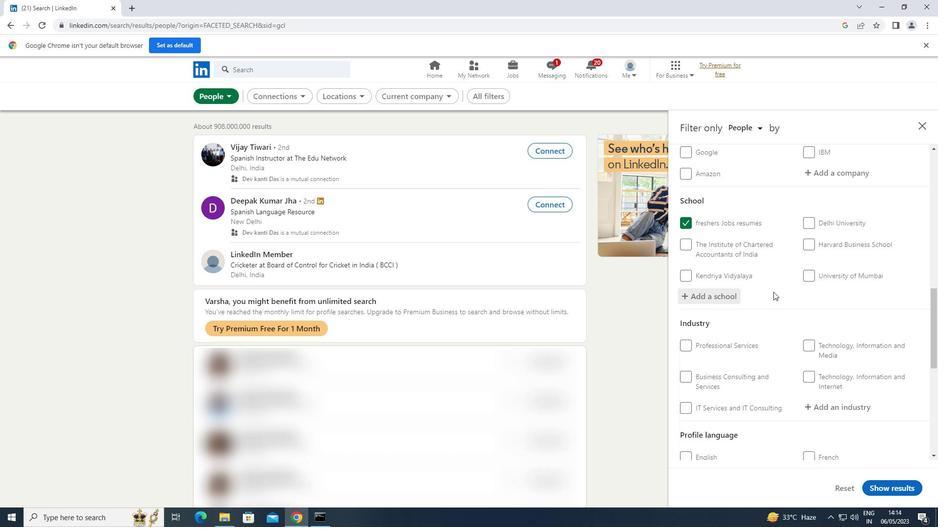 
Action: Mouse scrolled (773, 291) with delta (0, 0)
Screenshot: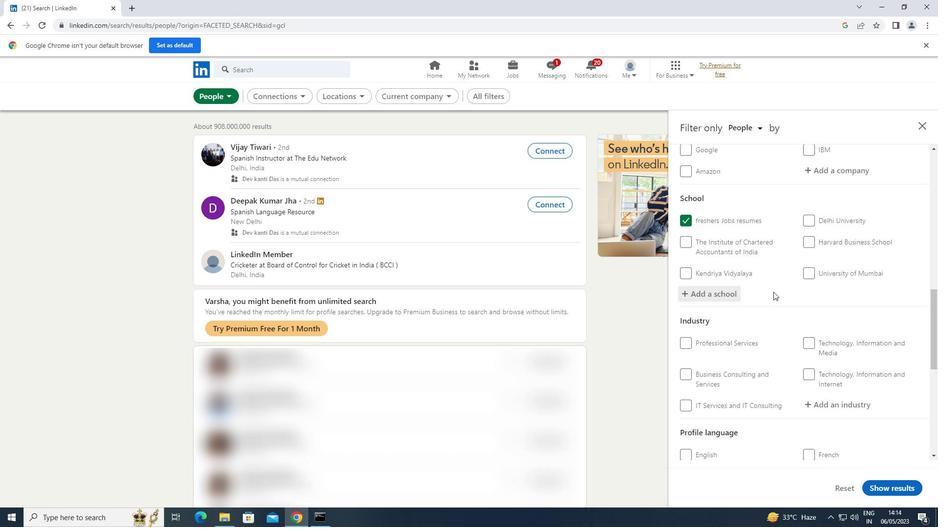 
Action: Mouse scrolled (773, 291) with delta (0, 0)
Screenshot: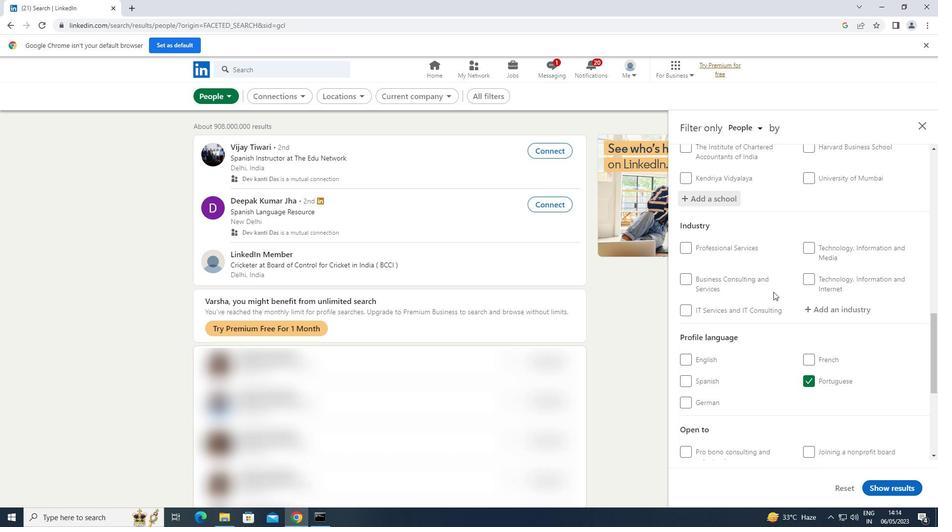 
Action: Mouse moved to (812, 257)
Screenshot: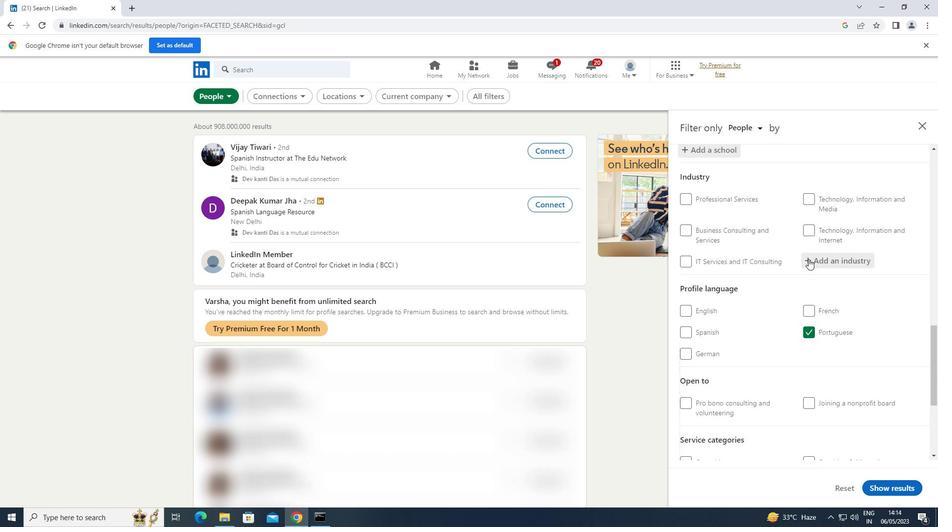 
Action: Mouse pressed left at (812, 257)
Screenshot: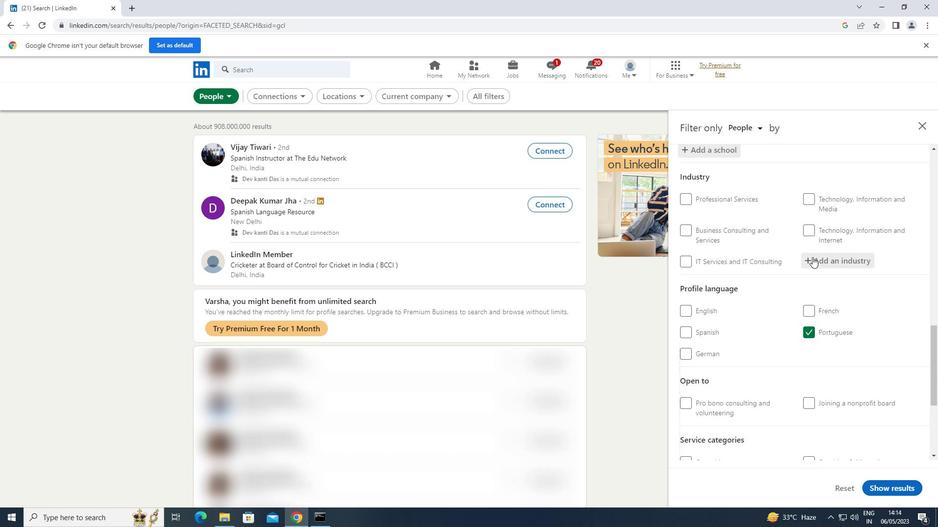 
Action: Key pressed <Key.shift>HOTELS<Key.space>AND
Screenshot: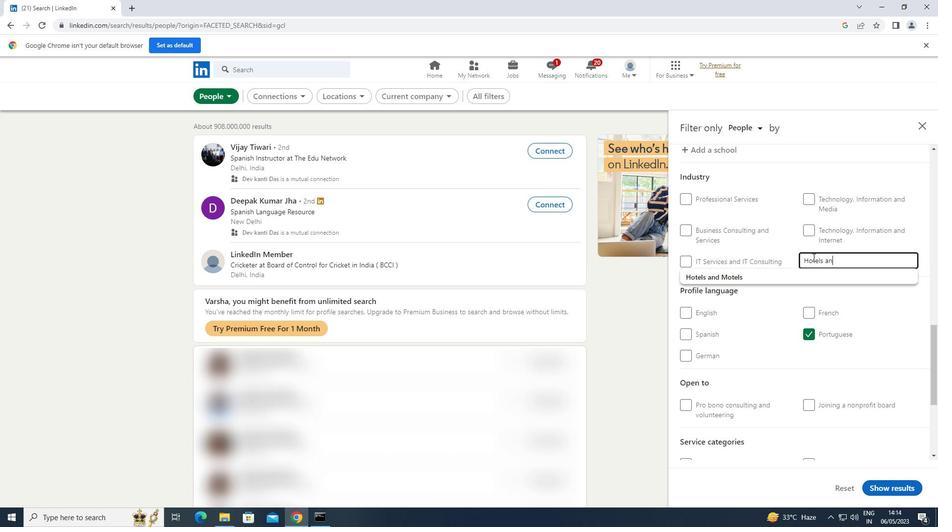 
Action: Mouse moved to (740, 271)
Screenshot: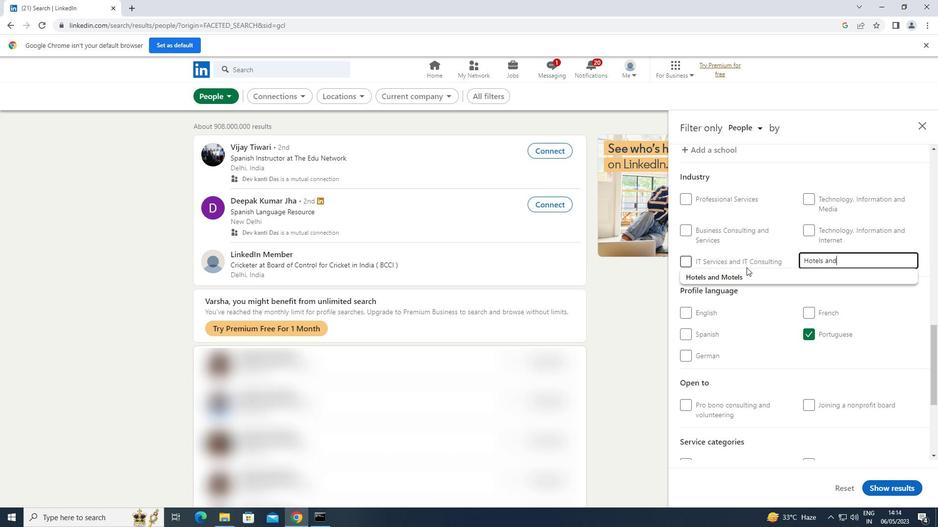 
Action: Mouse pressed left at (740, 271)
Screenshot: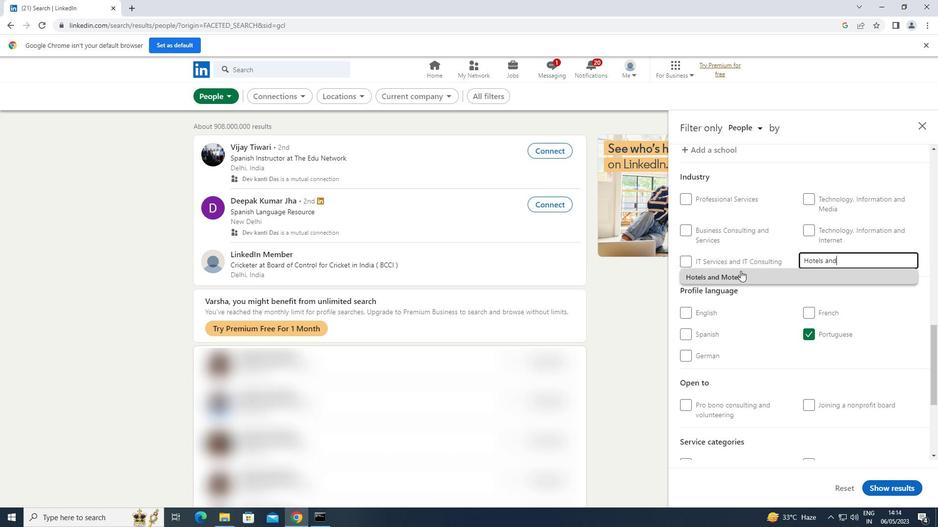 
Action: Mouse moved to (740, 271)
Screenshot: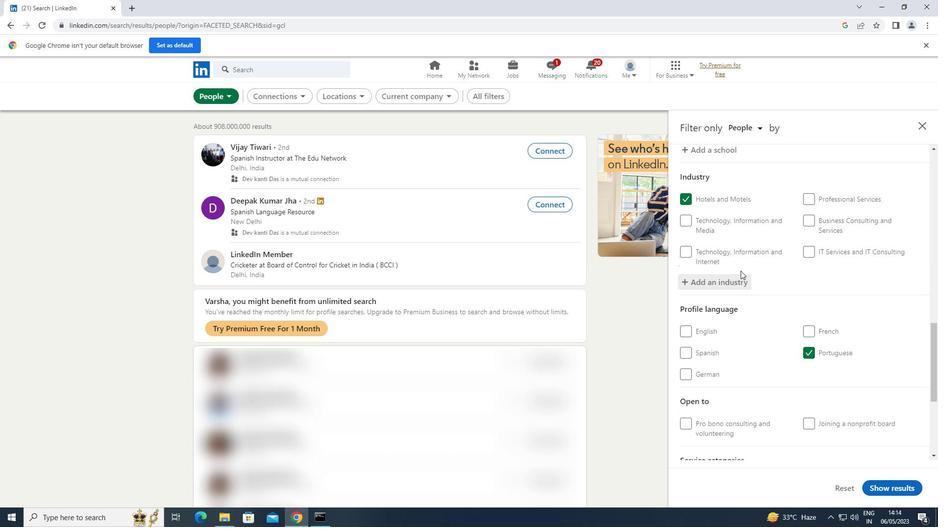 
Action: Mouse scrolled (740, 271) with delta (0, 0)
Screenshot: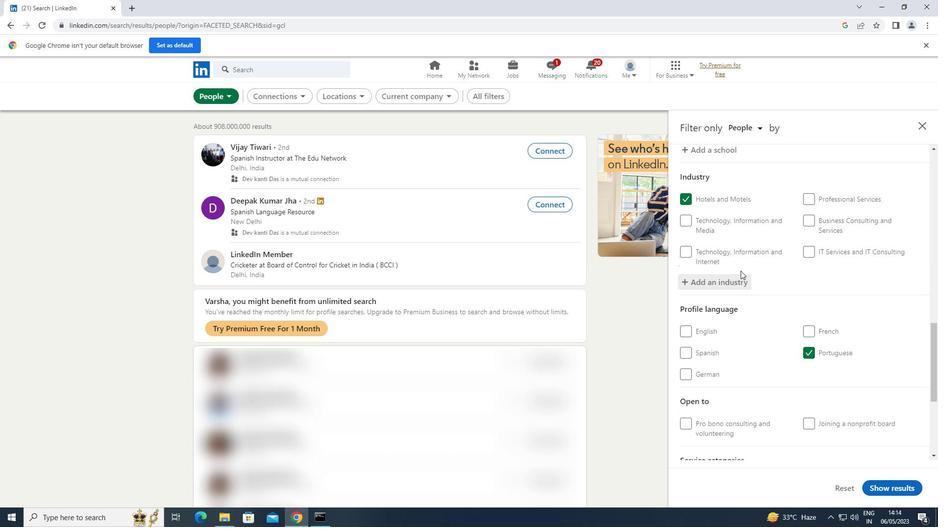 
Action: Mouse scrolled (740, 271) with delta (0, 0)
Screenshot: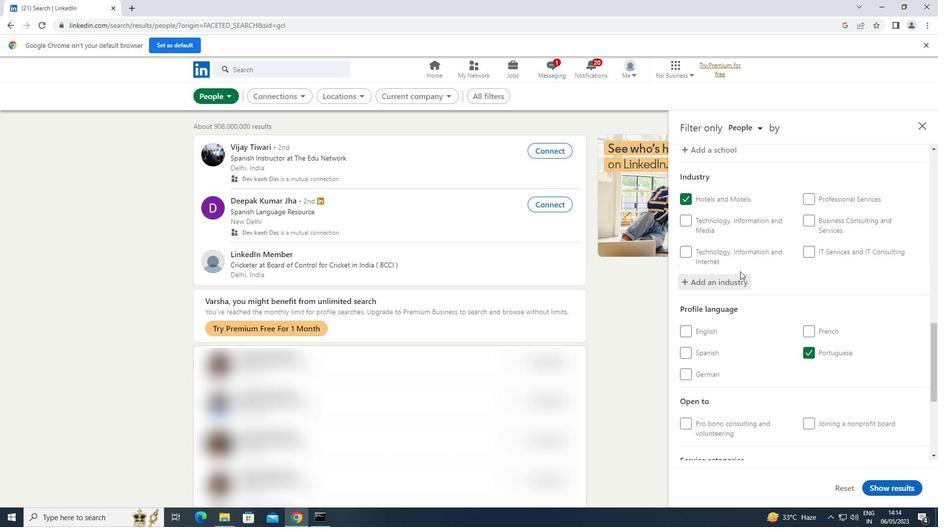 
Action: Mouse scrolled (740, 271) with delta (0, 0)
Screenshot: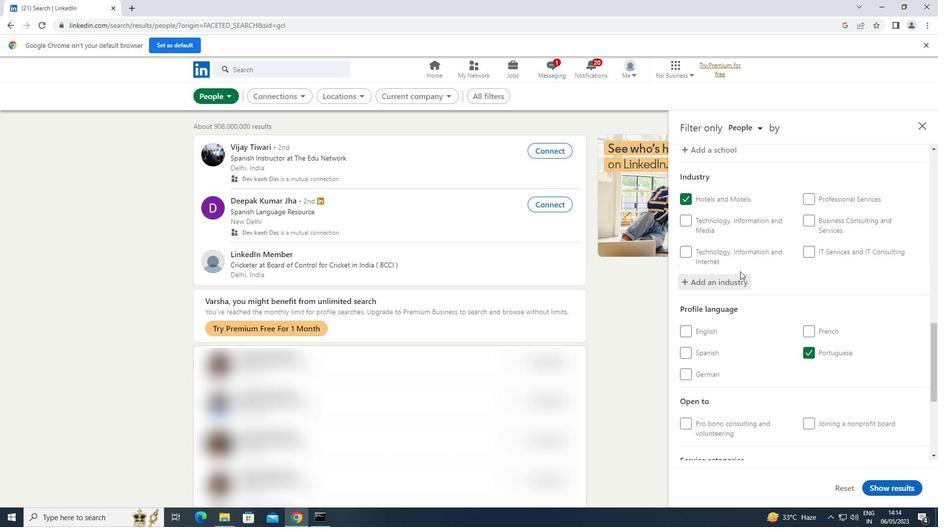
Action: Mouse scrolled (740, 271) with delta (0, 0)
Screenshot: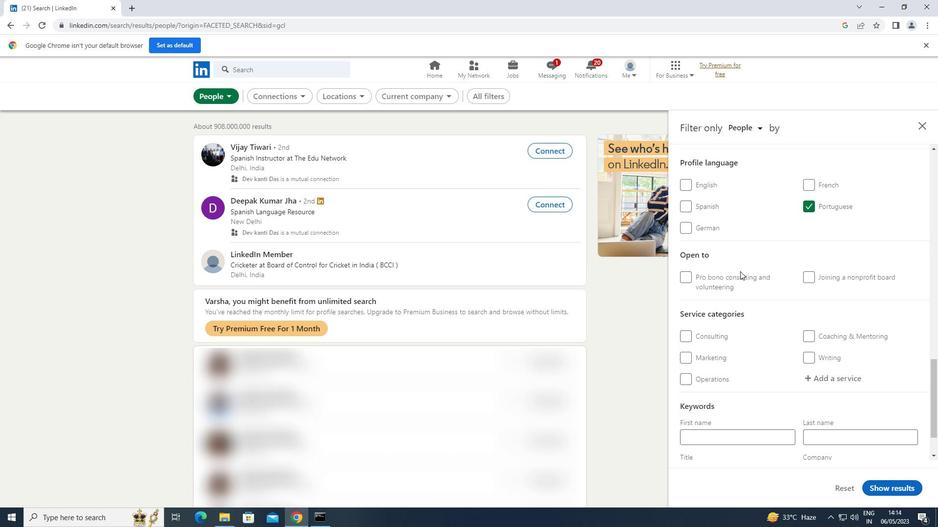 
Action: Mouse scrolled (740, 271) with delta (0, 0)
Screenshot: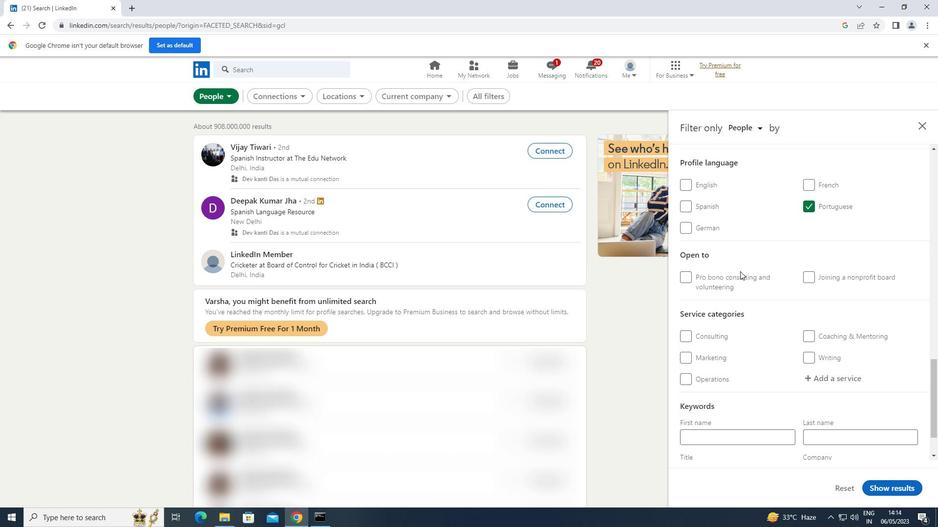 
Action: Mouse scrolled (740, 271) with delta (0, 0)
Screenshot: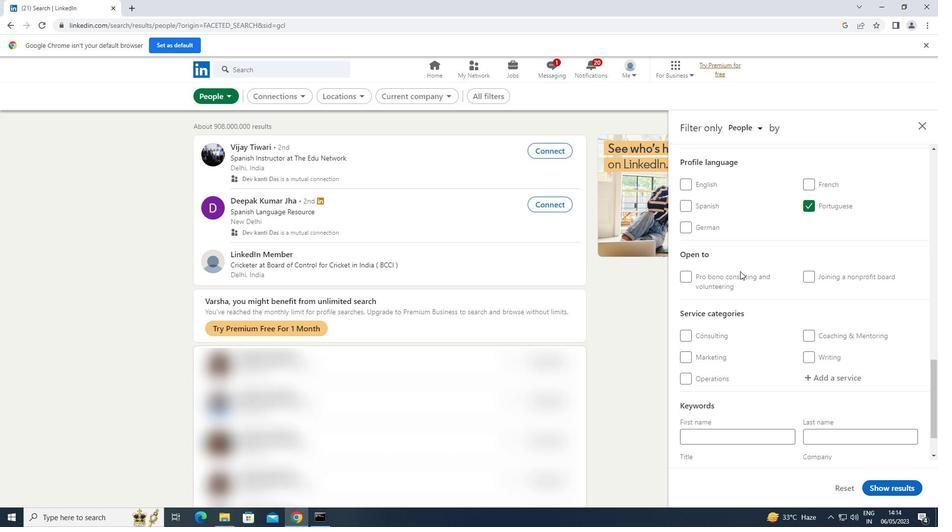 
Action: Mouse moved to (834, 329)
Screenshot: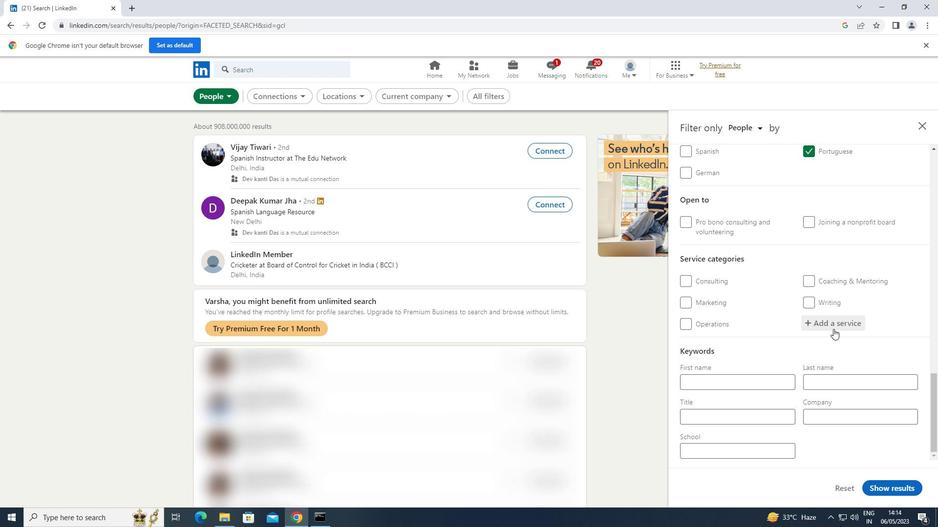
Action: Mouse pressed left at (834, 329)
Screenshot: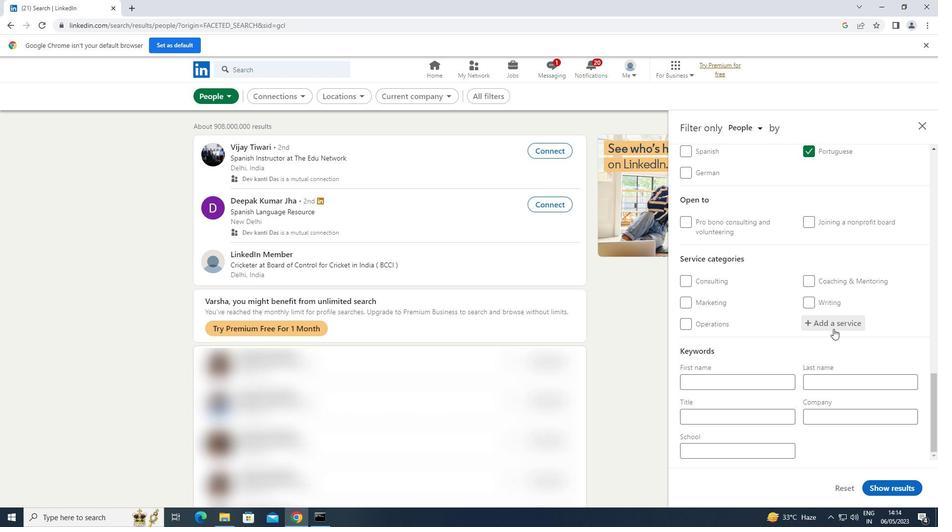 
Action: Key pressed <Key.shift>PORTRAIT
Screenshot: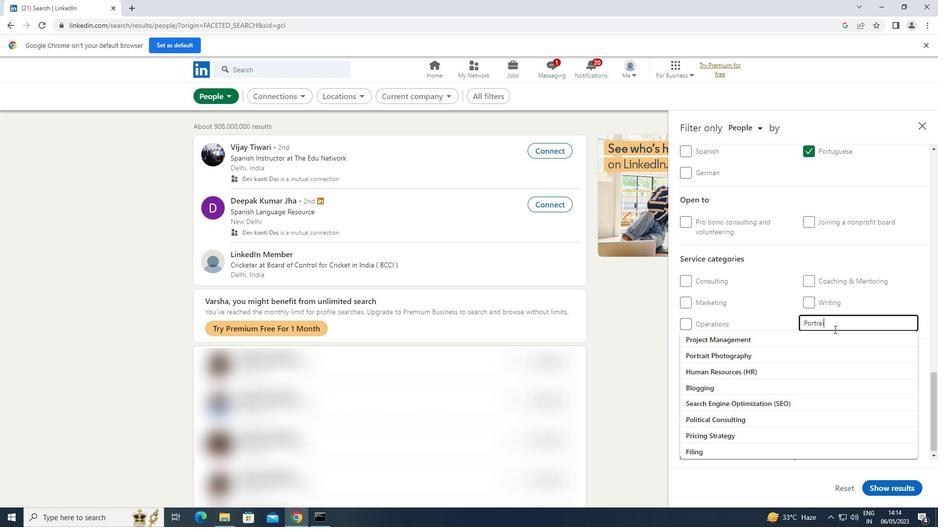 
Action: Mouse moved to (783, 332)
Screenshot: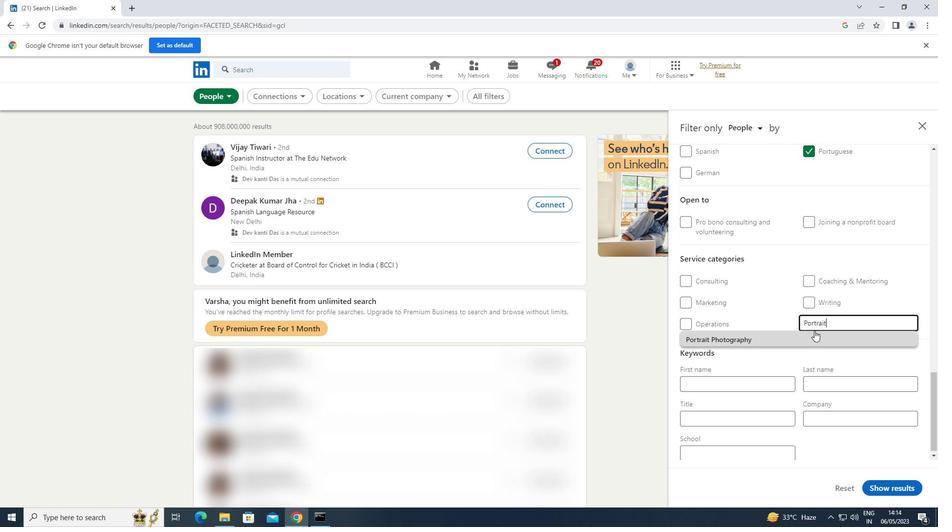 
Action: Mouse pressed left at (783, 332)
Screenshot: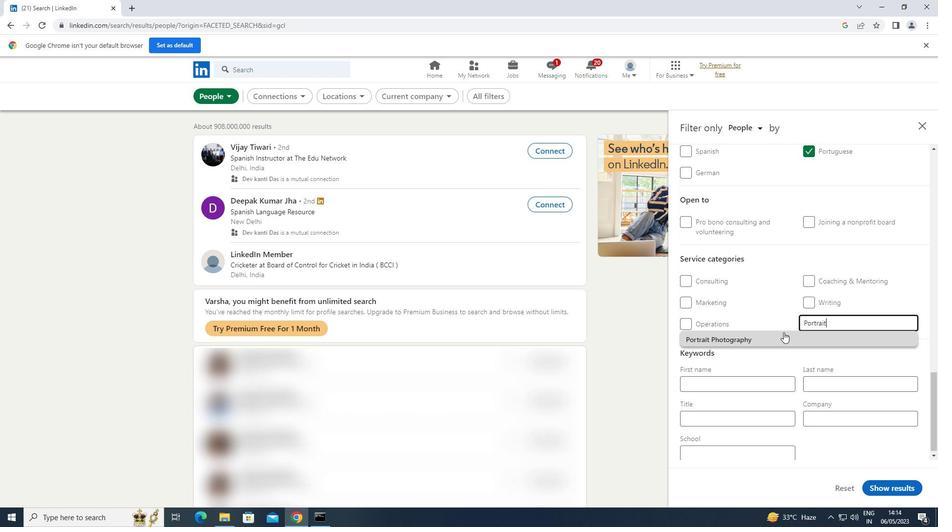 
Action: Mouse scrolled (783, 332) with delta (0, 0)
Screenshot: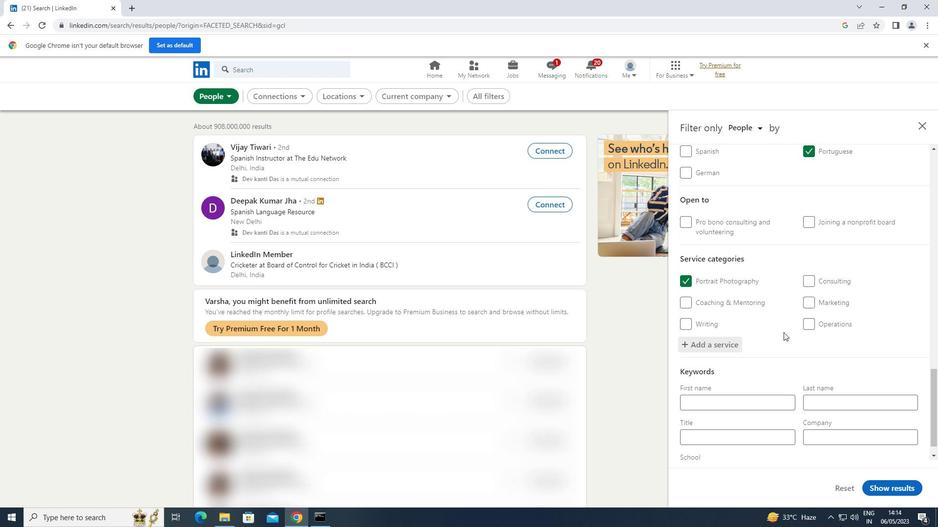 
Action: Mouse scrolled (783, 332) with delta (0, 0)
Screenshot: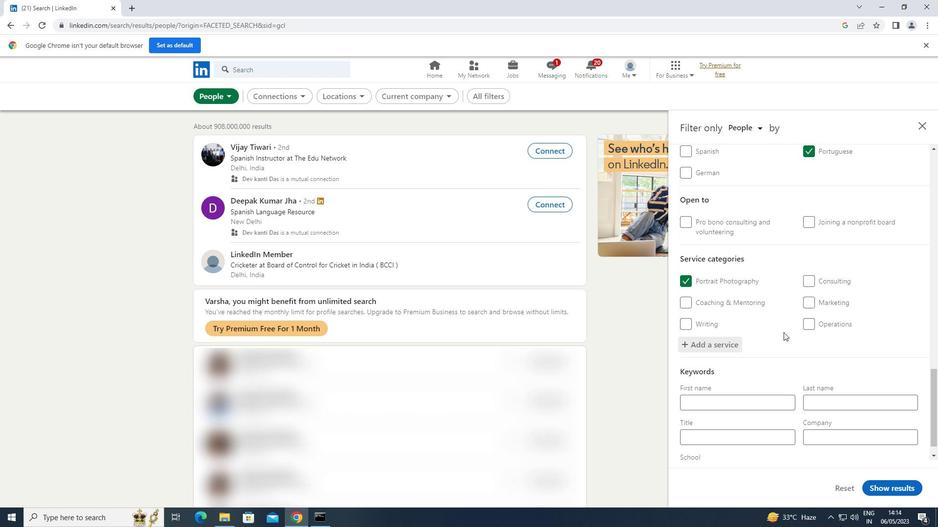 
Action: Mouse scrolled (783, 332) with delta (0, 0)
Screenshot: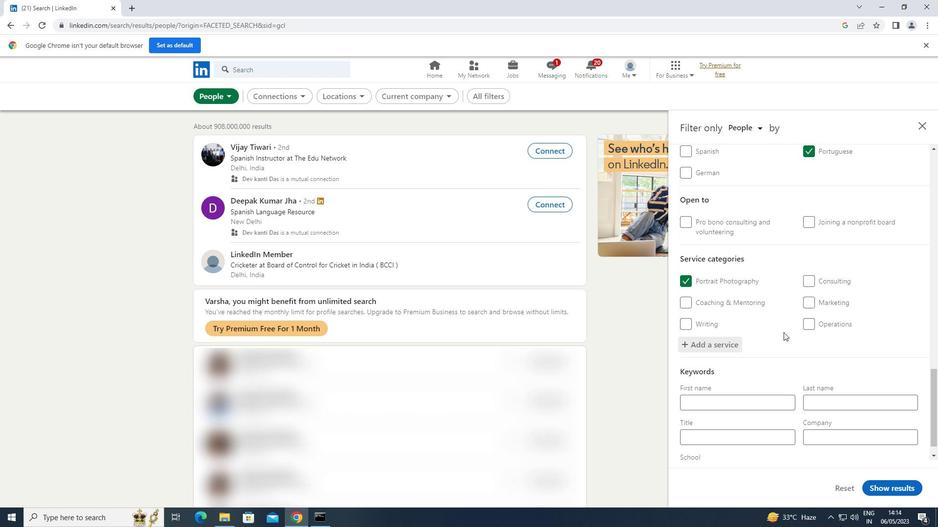 
Action: Mouse moved to (783, 332)
Screenshot: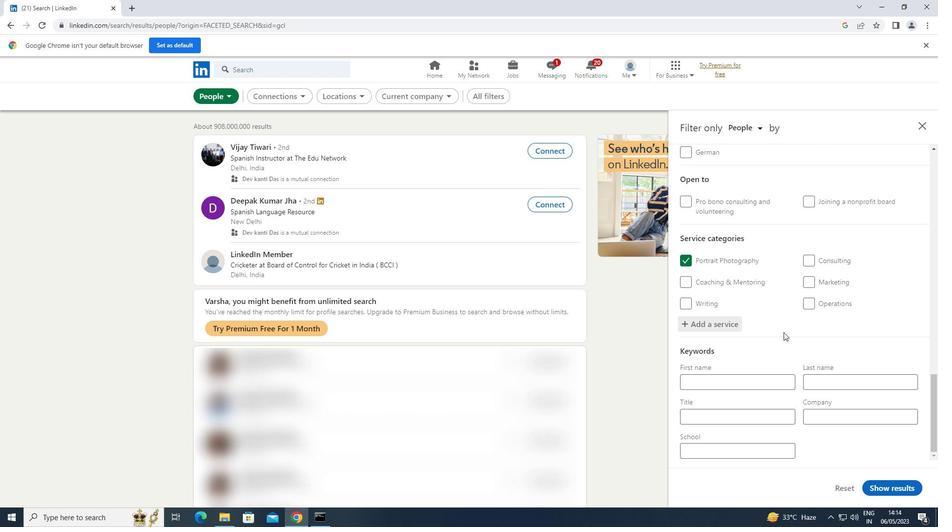 
Action: Mouse scrolled (783, 332) with delta (0, 0)
Screenshot: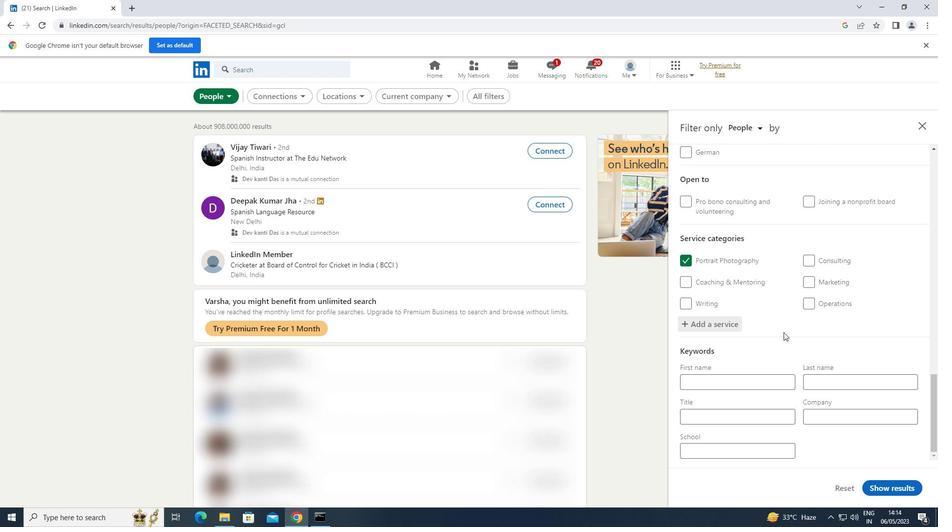 
Action: Mouse scrolled (783, 332) with delta (0, 0)
Screenshot: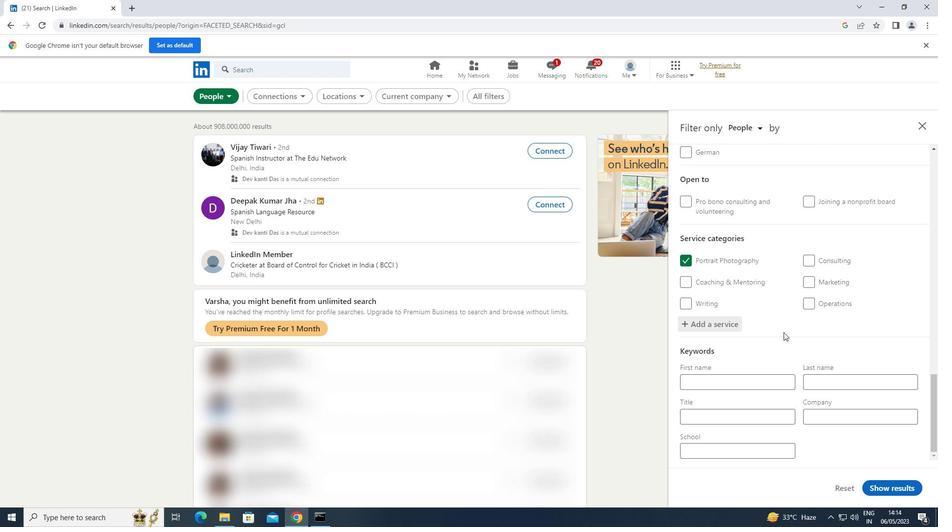 
Action: Mouse moved to (726, 420)
Screenshot: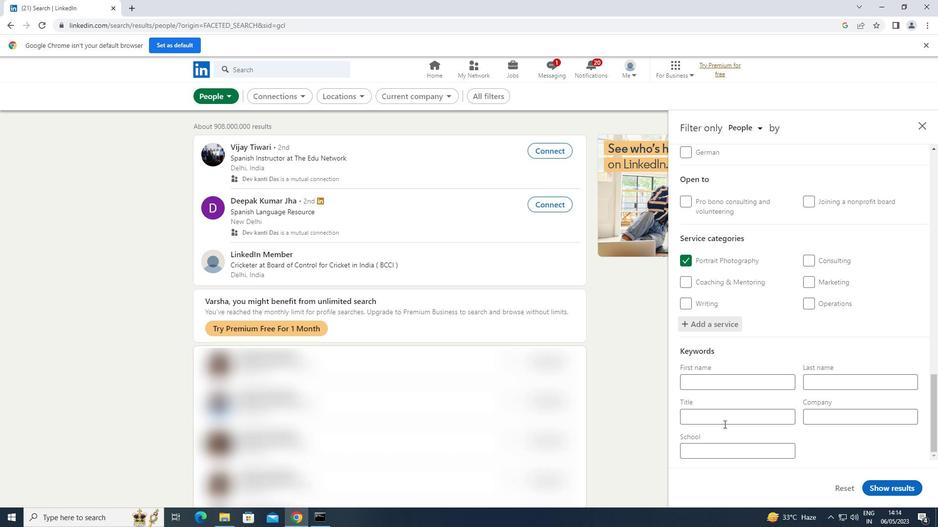 
Action: Mouse pressed left at (726, 420)
Screenshot: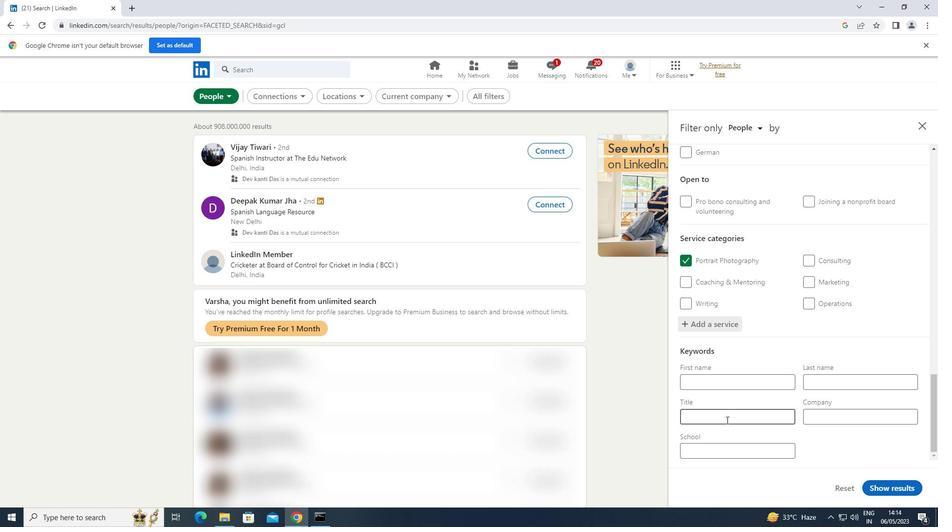 
Action: Key pressed <Key.shift>OFFICE<Key.space><Key.shift>VOLUNTEER
Screenshot: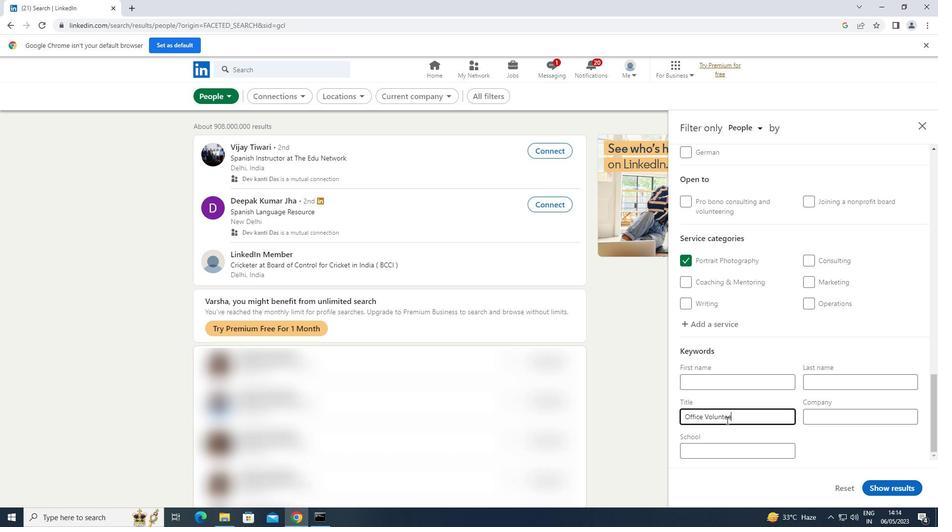 
Action: Mouse moved to (882, 489)
Screenshot: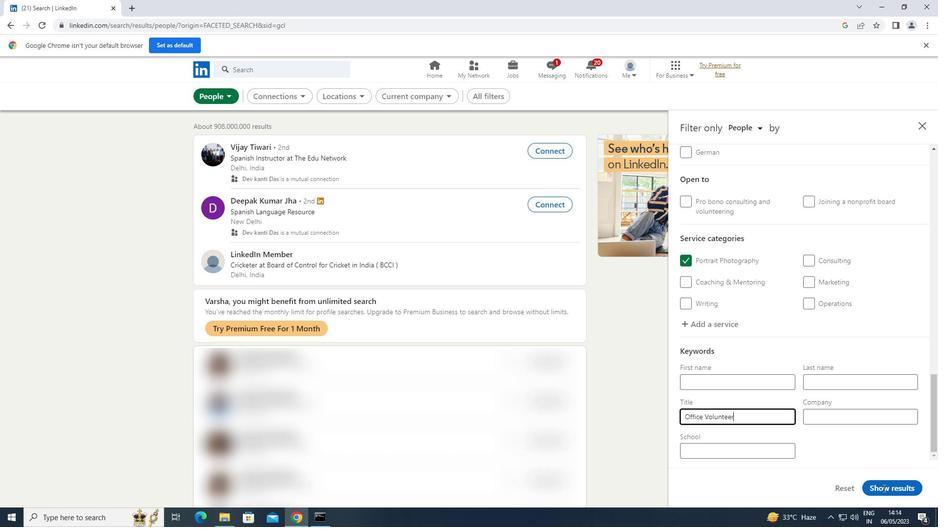 
Action: Mouse pressed left at (882, 489)
Screenshot: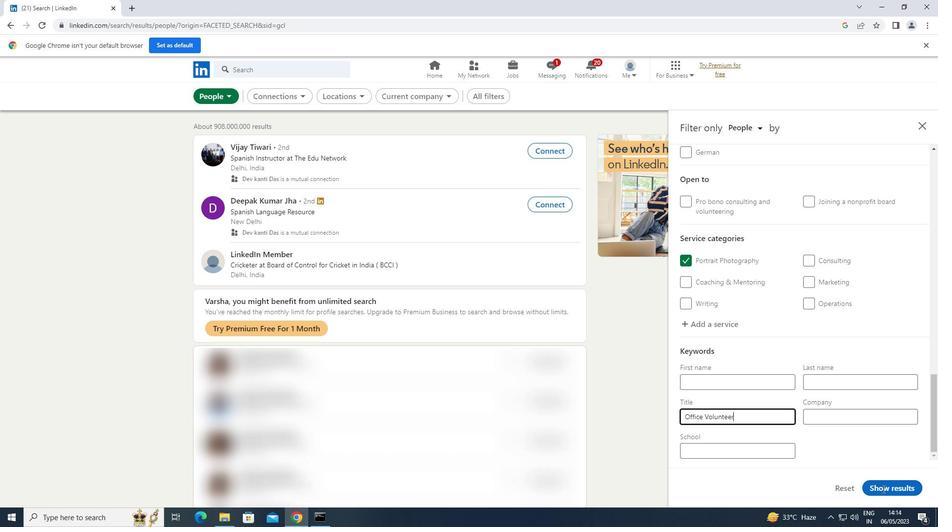 
